 Task: Open Card Card0000000069 in Board Board0000000018 in Workspace WS0000000006 in Trello. Add Member Ayush98111@gmail.com to Card Card0000000069 in Board Board0000000018 in Workspace WS0000000006 in Trello. Add Purple Label titled Label0000000069 to Card Card0000000069 in Board Board0000000018 in Workspace WS0000000006 in Trello. Add Checklist CL0000000069 to Card Card0000000069 in Board Board0000000018 in Workspace WS0000000006 in Trello. Add Dates with Start Date as Aug 01 2023 and Due Date as Aug 31 2023 to Card Card0000000069 in Board Board0000000018 in Workspace WS0000000006 in Trello
Action: Mouse moved to (100, 421)
Screenshot: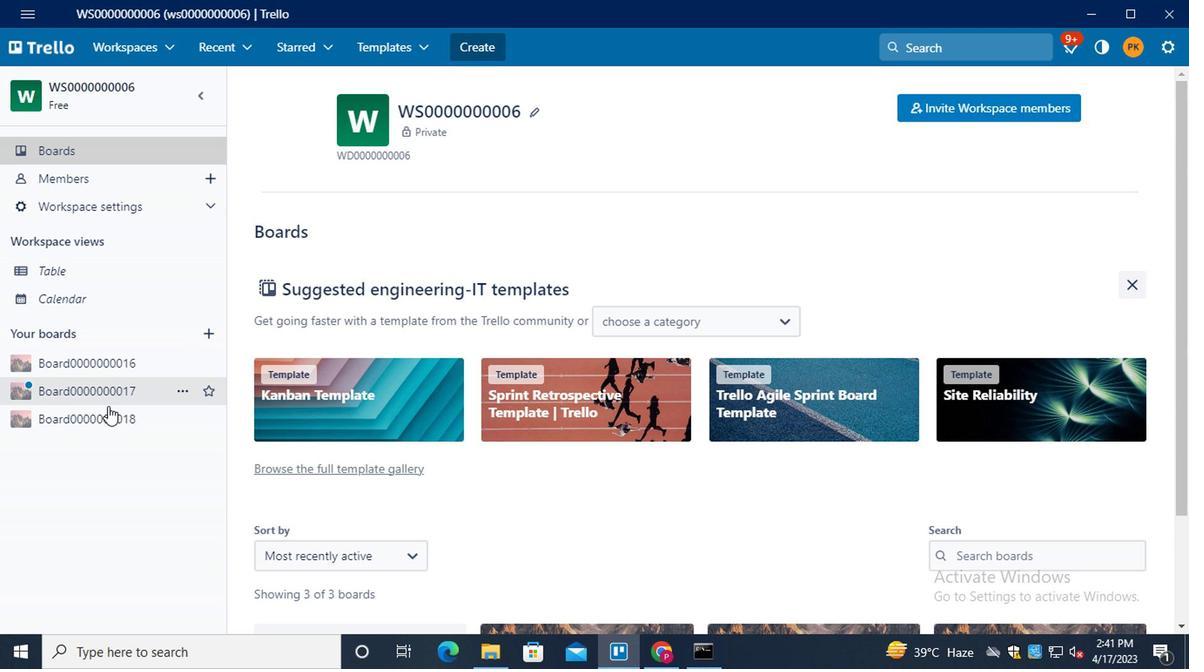 
Action: Mouse pressed left at (100, 421)
Screenshot: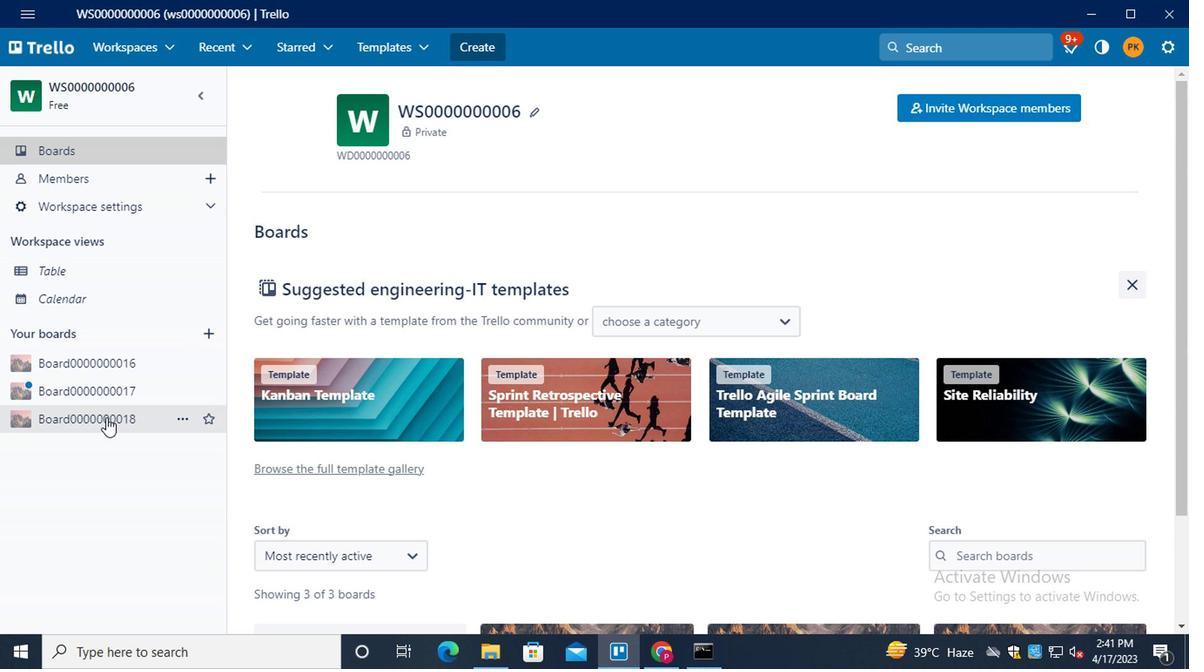 
Action: Mouse moved to (337, 203)
Screenshot: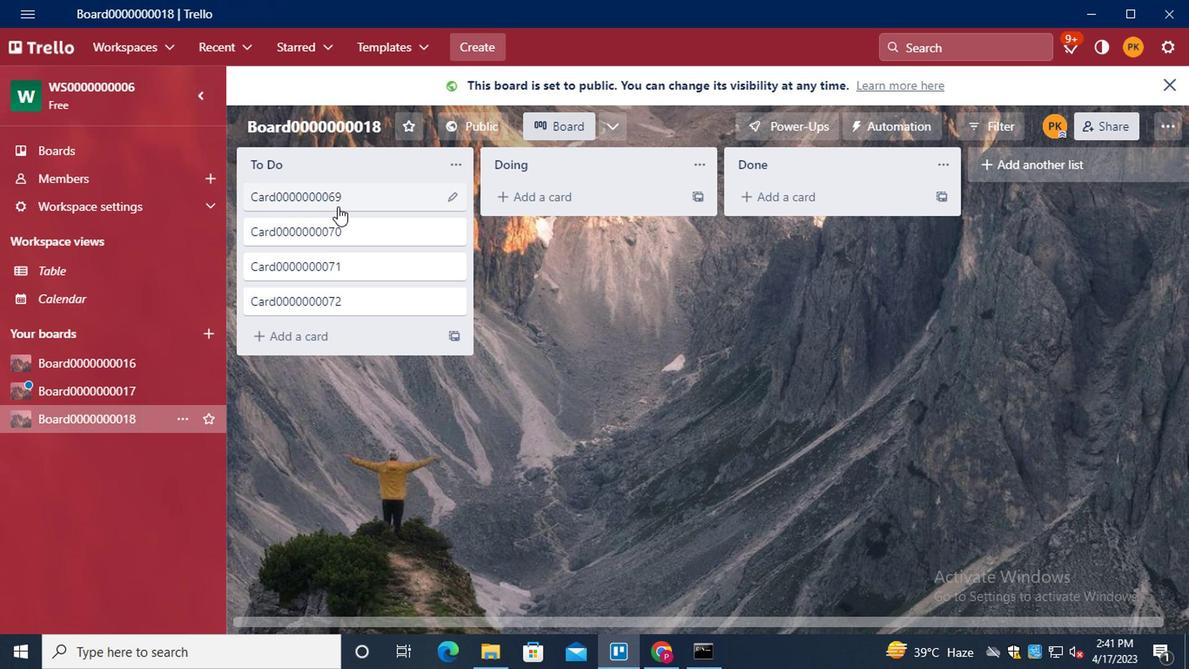 
Action: Mouse pressed left at (337, 203)
Screenshot: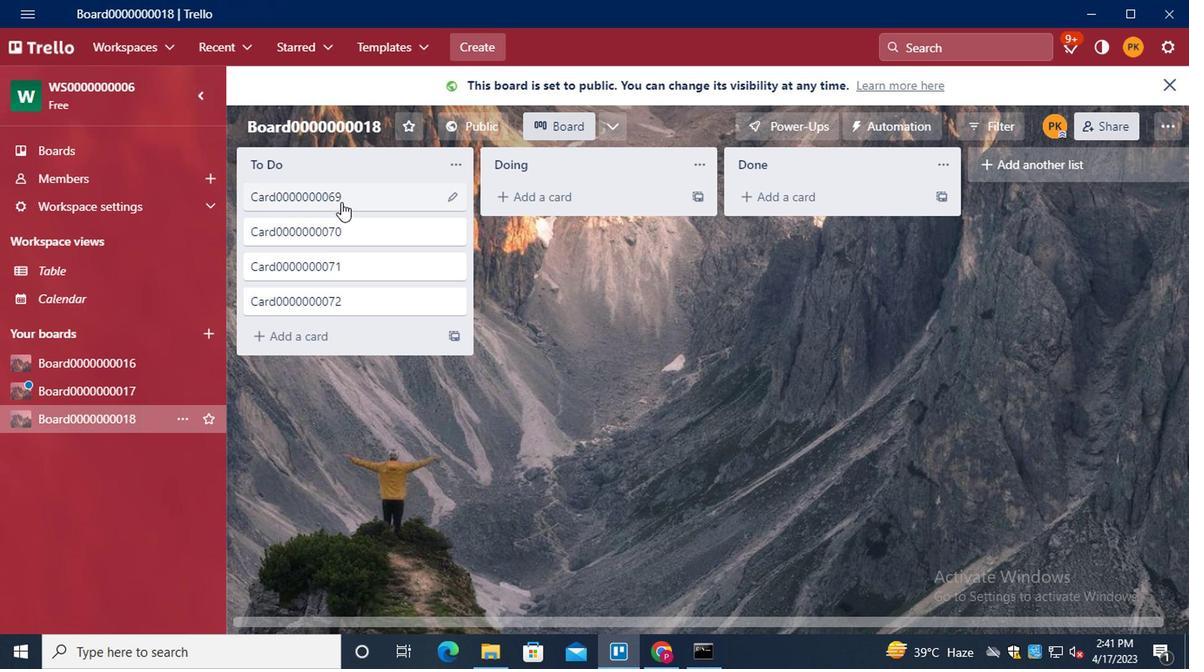 
Action: Mouse moved to (822, 164)
Screenshot: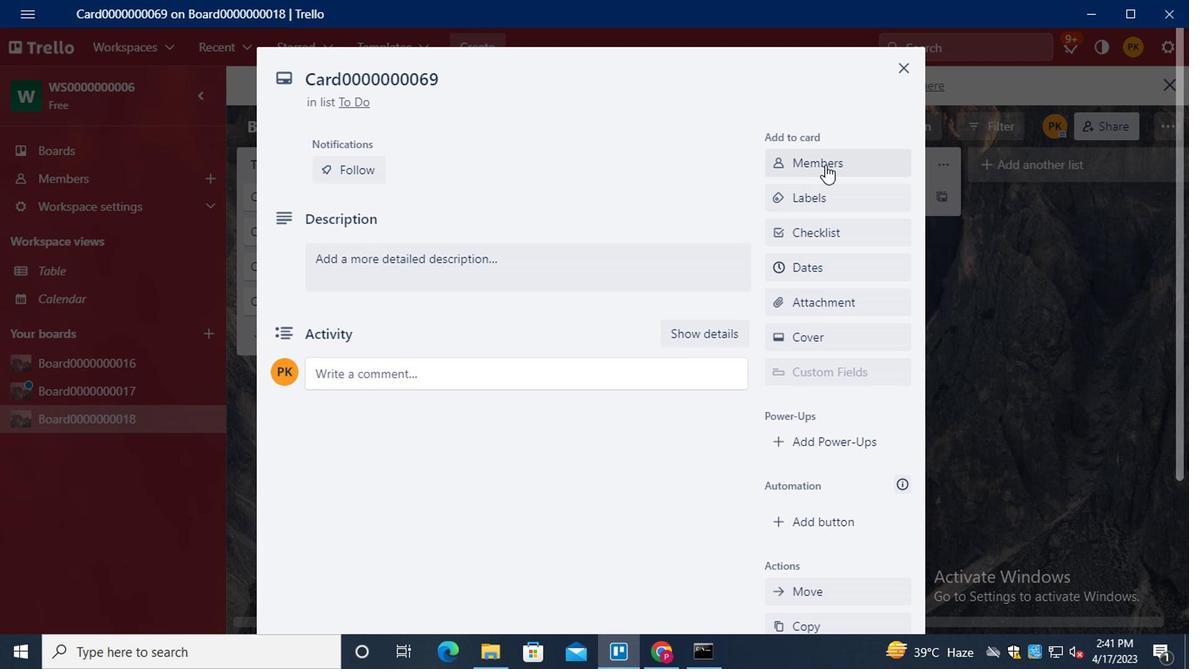 
Action: Mouse pressed left at (822, 164)
Screenshot: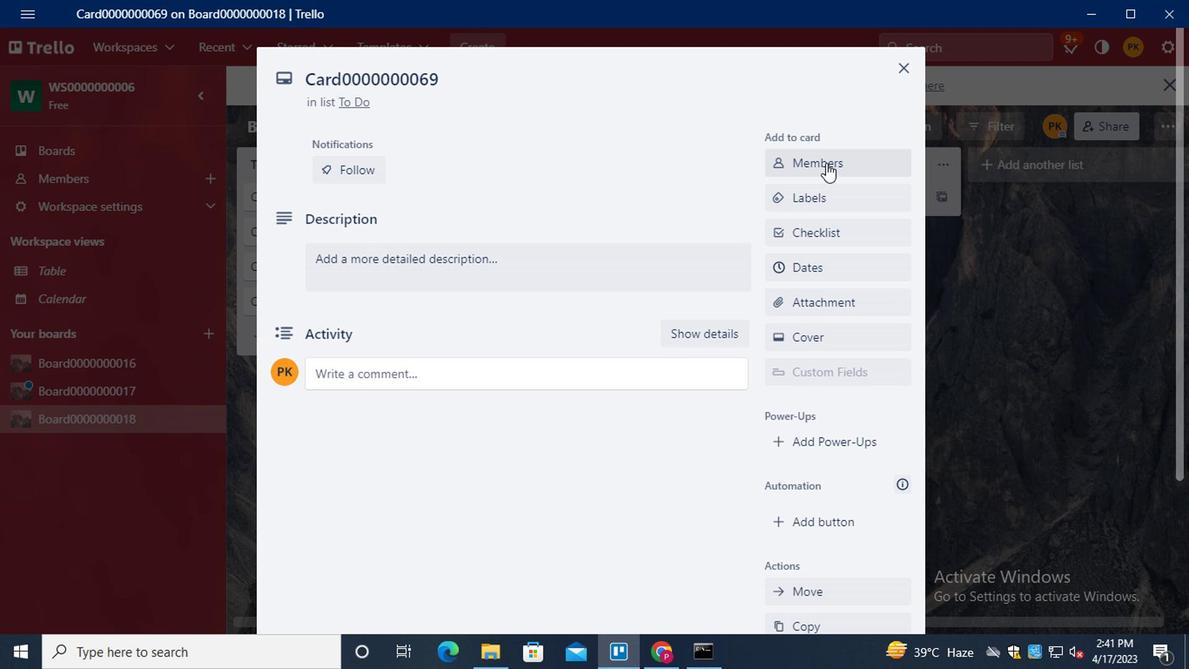 
Action: Mouse moved to (818, 166)
Screenshot: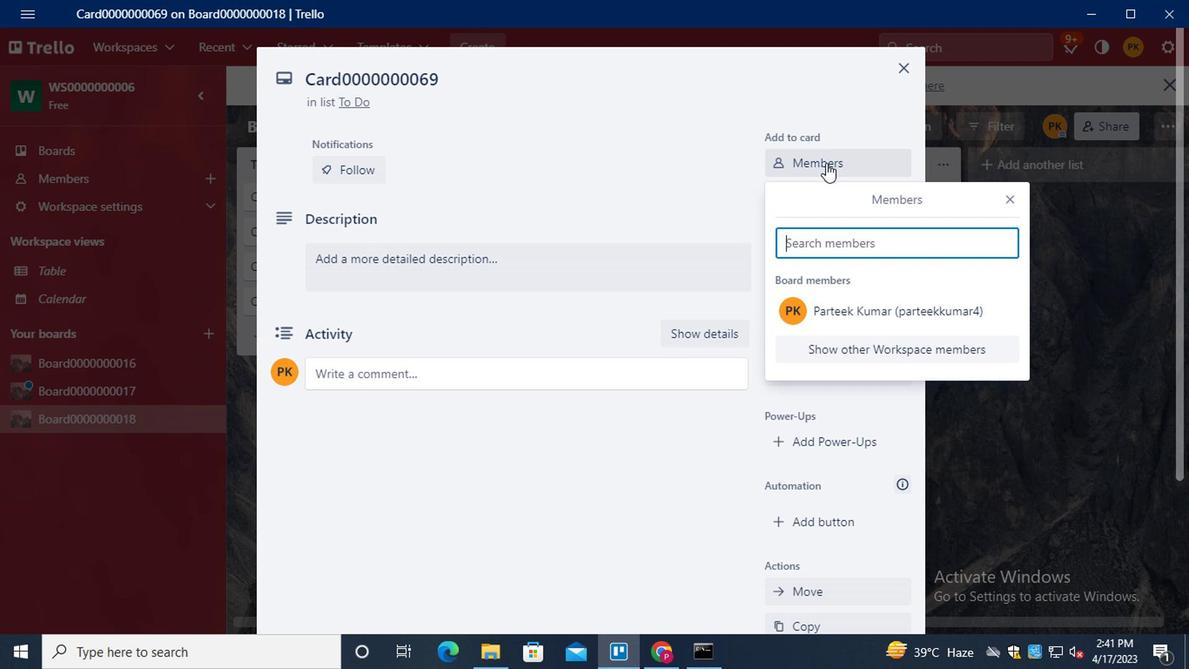 
Action: Key pressed <Key.shift><Key.shift><Key.shift><Key.shift><Key.shift><Key.shift><Key.shift><Key.shift><Key.shift><Key.shift><Key.shift><Key.shift><Key.shift><Key.shift><Key.shift><Key.shift><Key.shift><Key.shift><Key.shift><Key.shift><Key.shift><Key.shift>AYUSH98111<Key.shift>@GMAIL.COM
Screenshot: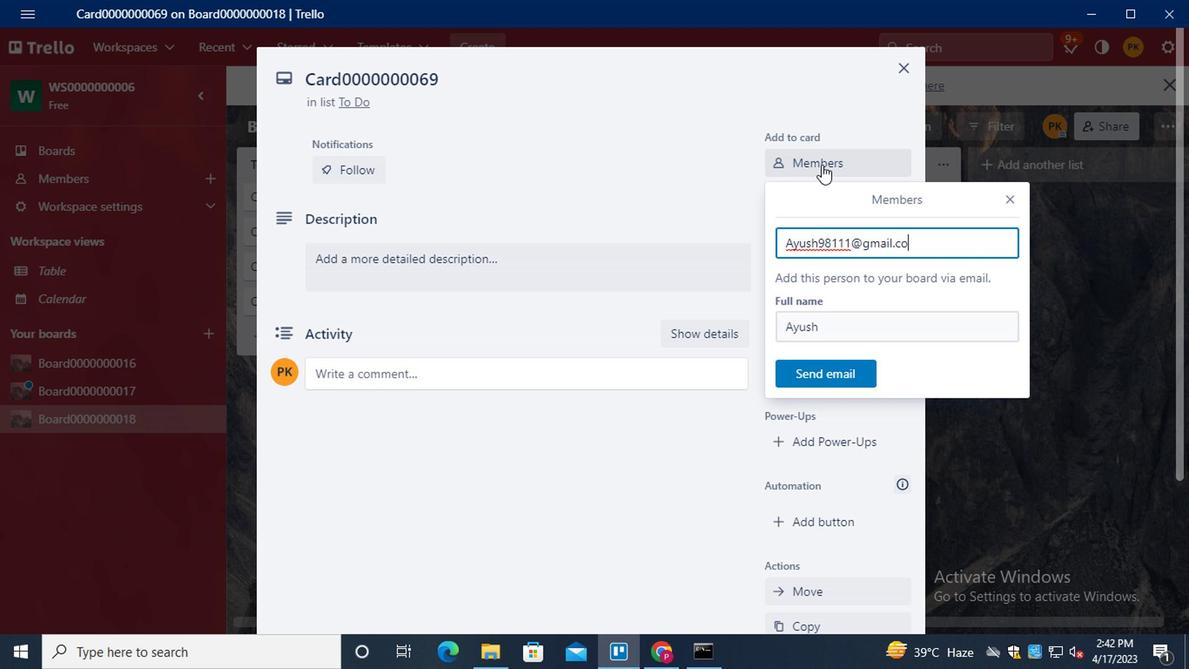 
Action: Mouse moved to (802, 376)
Screenshot: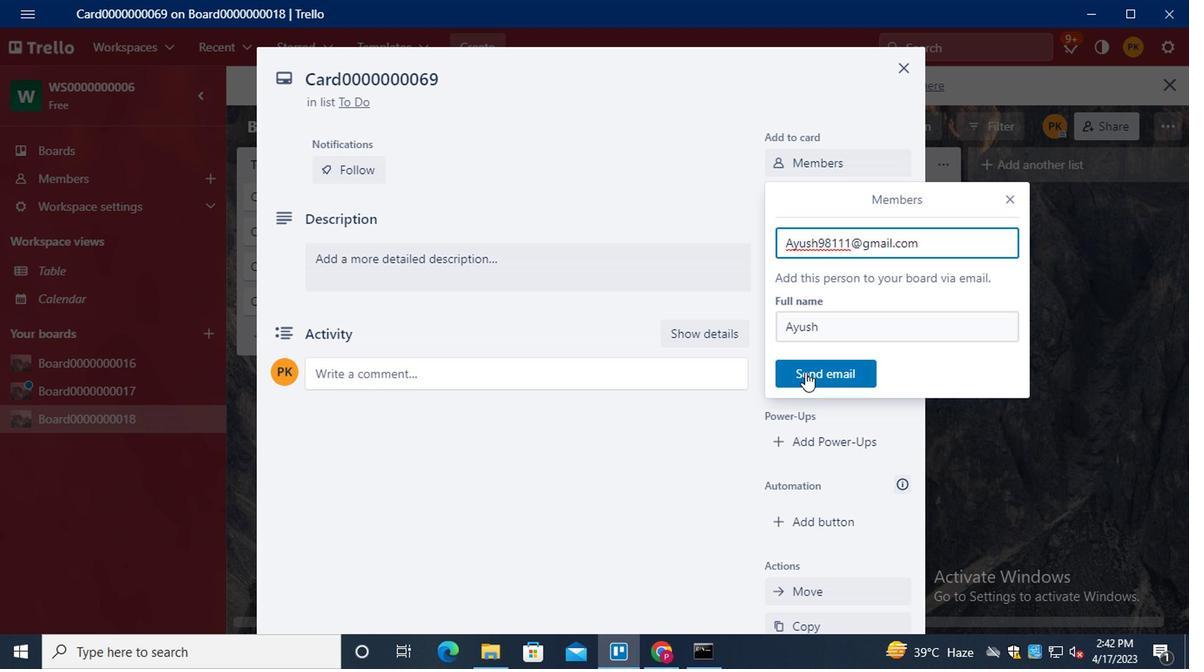 
Action: Mouse pressed left at (802, 376)
Screenshot: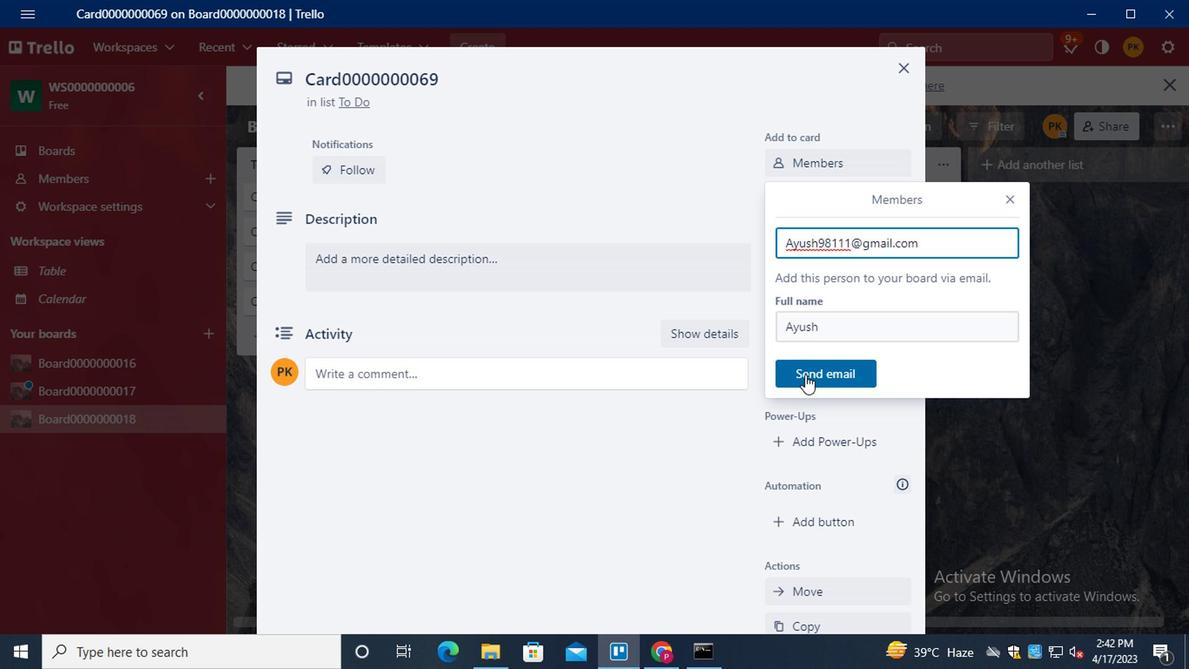 
Action: Mouse moved to (832, 201)
Screenshot: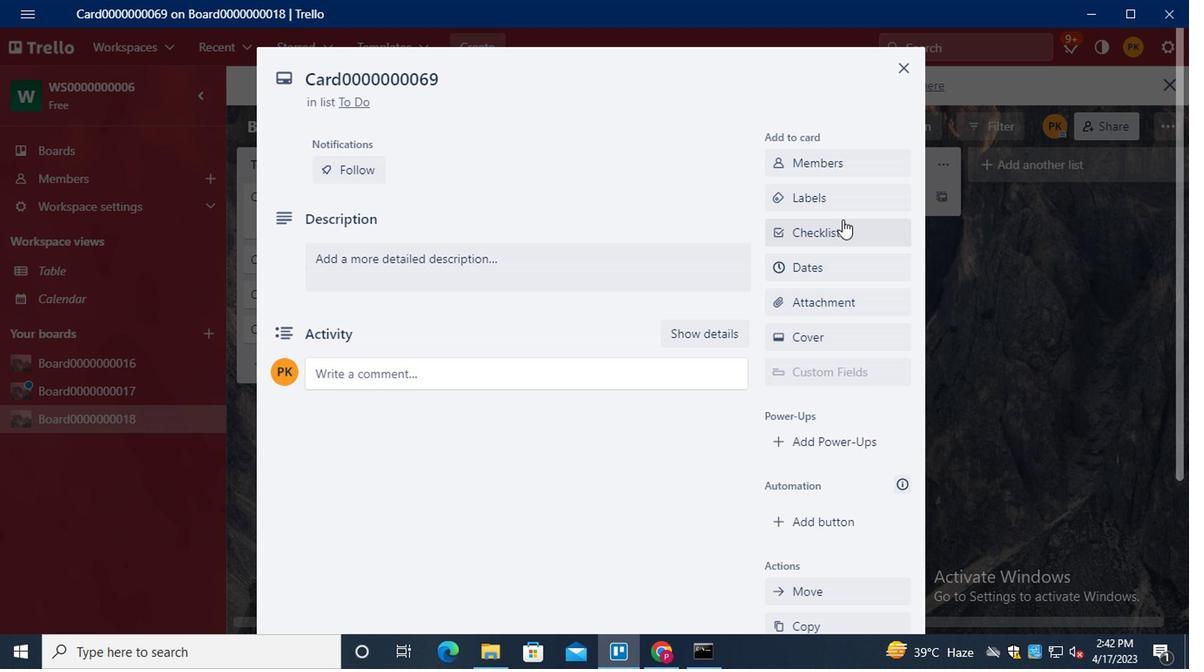 
Action: Mouse pressed left at (832, 201)
Screenshot: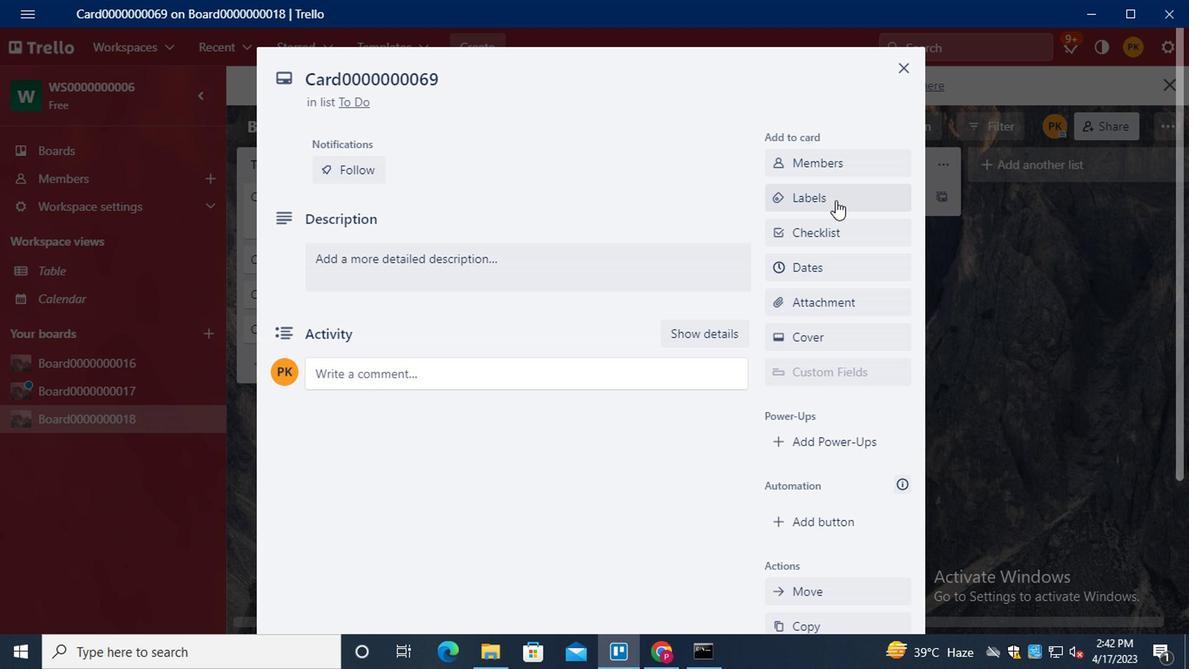 
Action: Mouse moved to (871, 399)
Screenshot: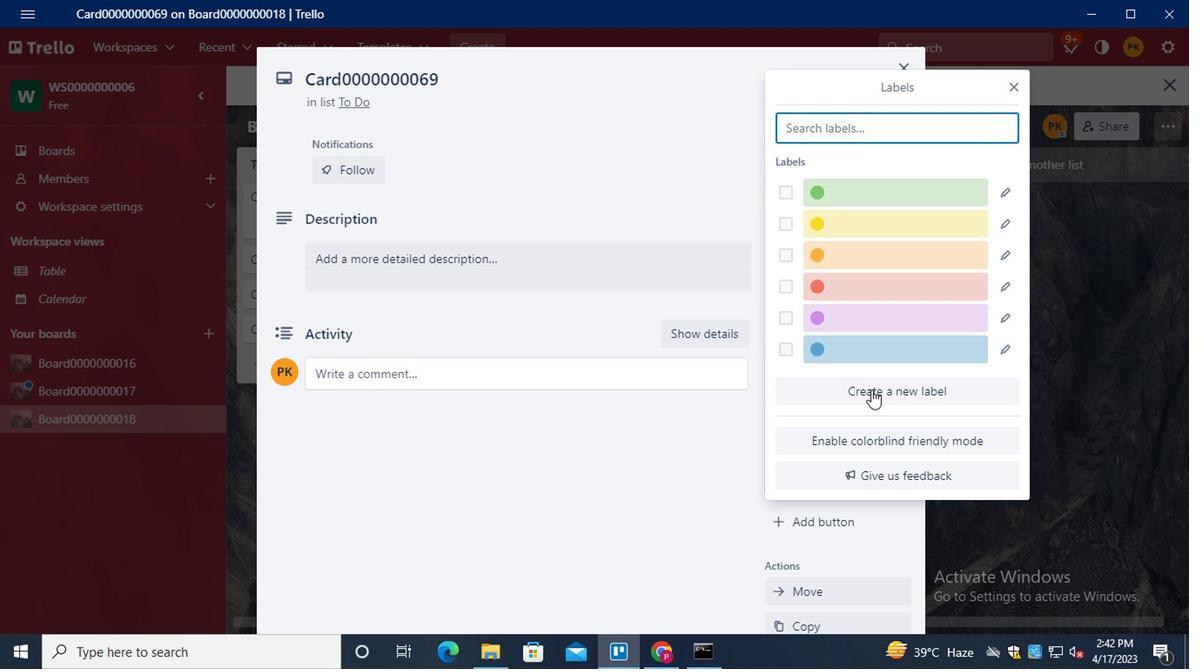 
Action: Mouse pressed left at (871, 399)
Screenshot: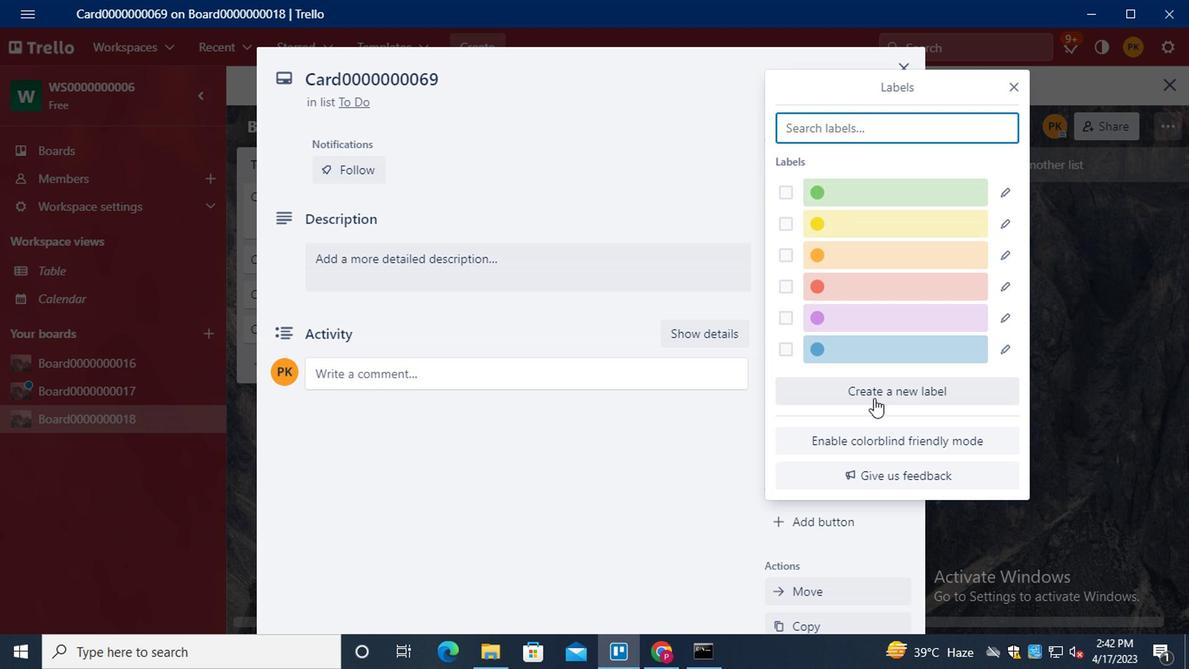 
Action: Key pressed <Key.shift>LABEL0000000069
Screenshot: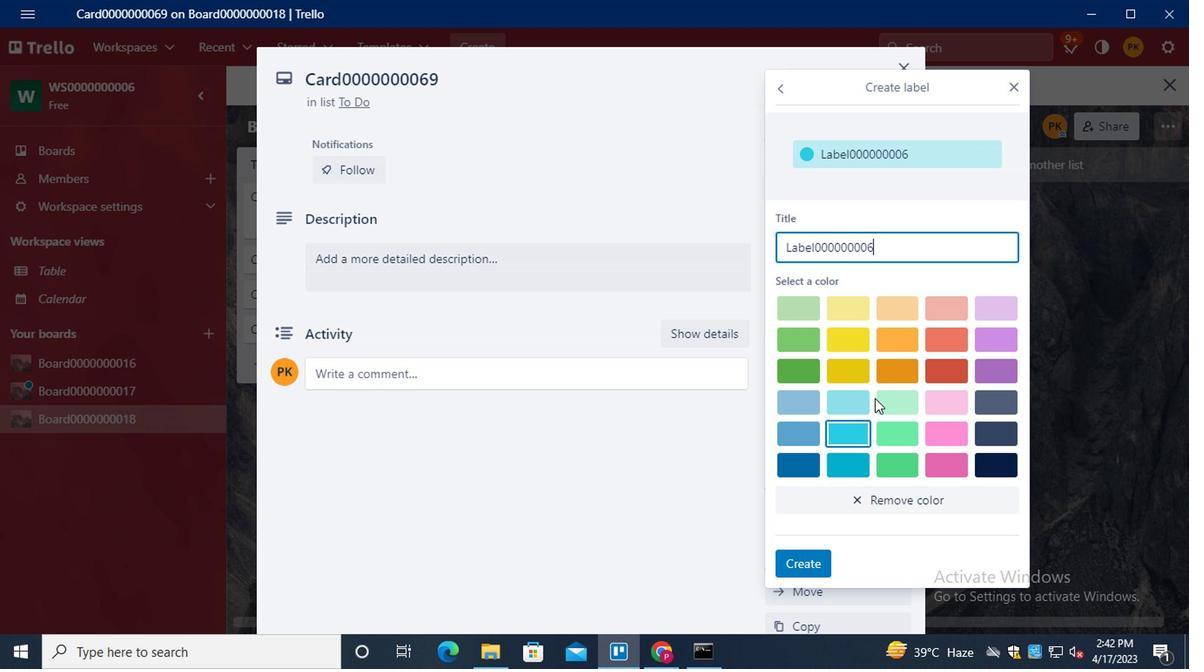 
Action: Mouse moved to (991, 339)
Screenshot: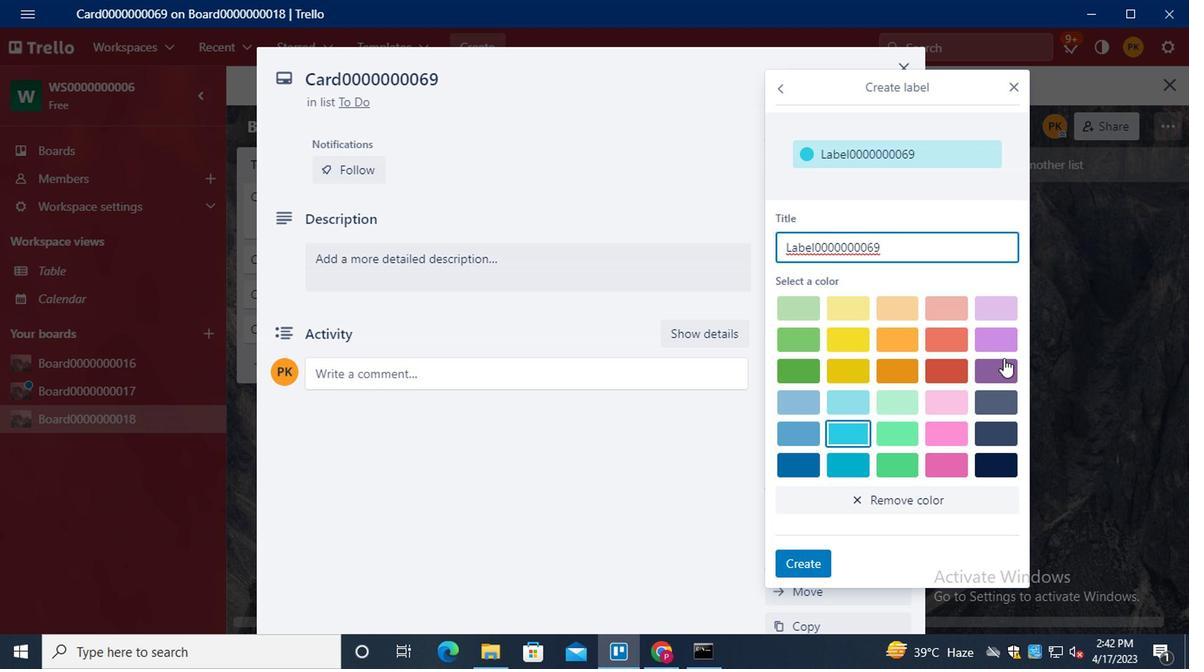 
Action: Mouse pressed left at (991, 339)
Screenshot: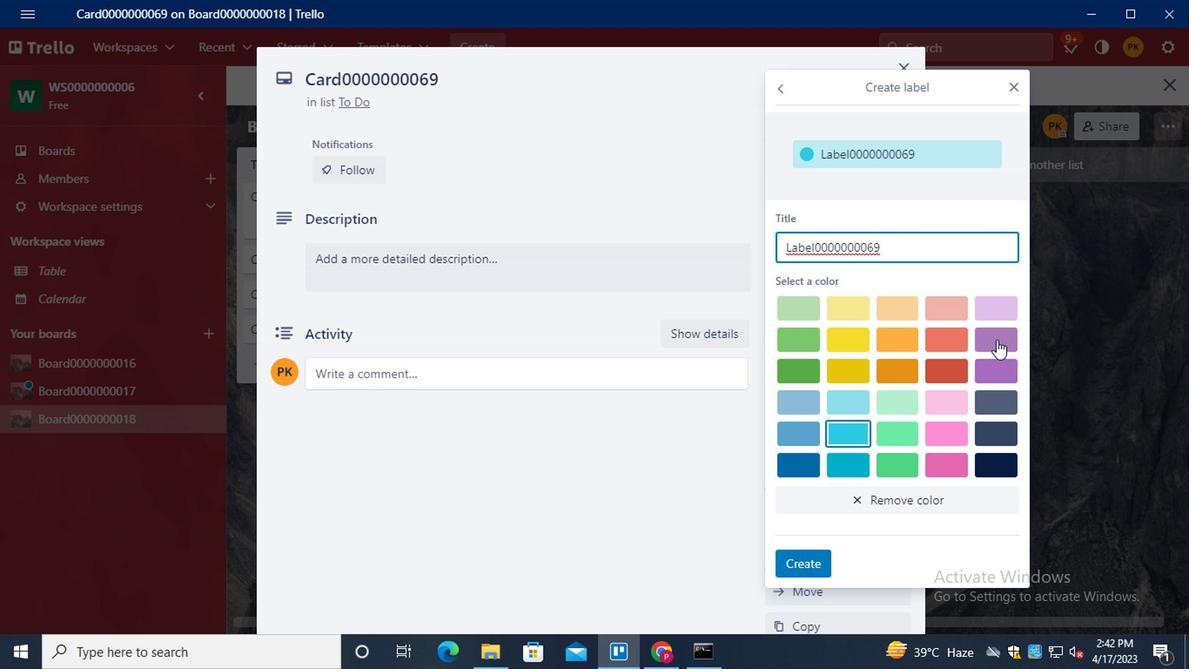 
Action: Mouse moved to (815, 568)
Screenshot: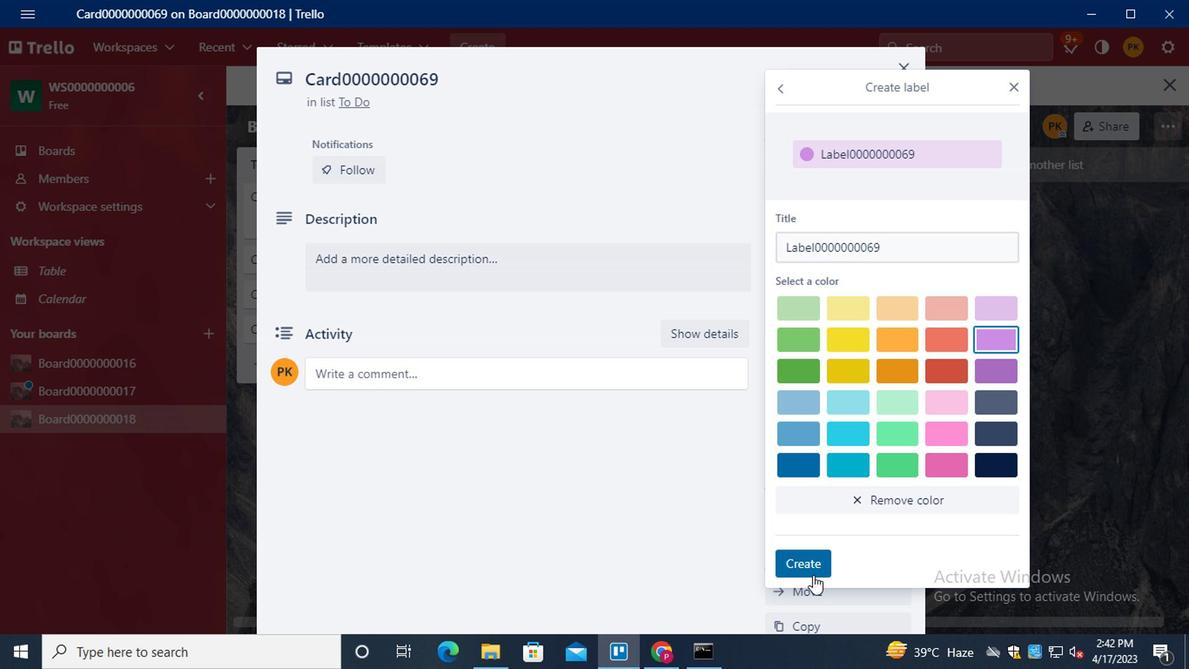 
Action: Mouse pressed left at (815, 568)
Screenshot: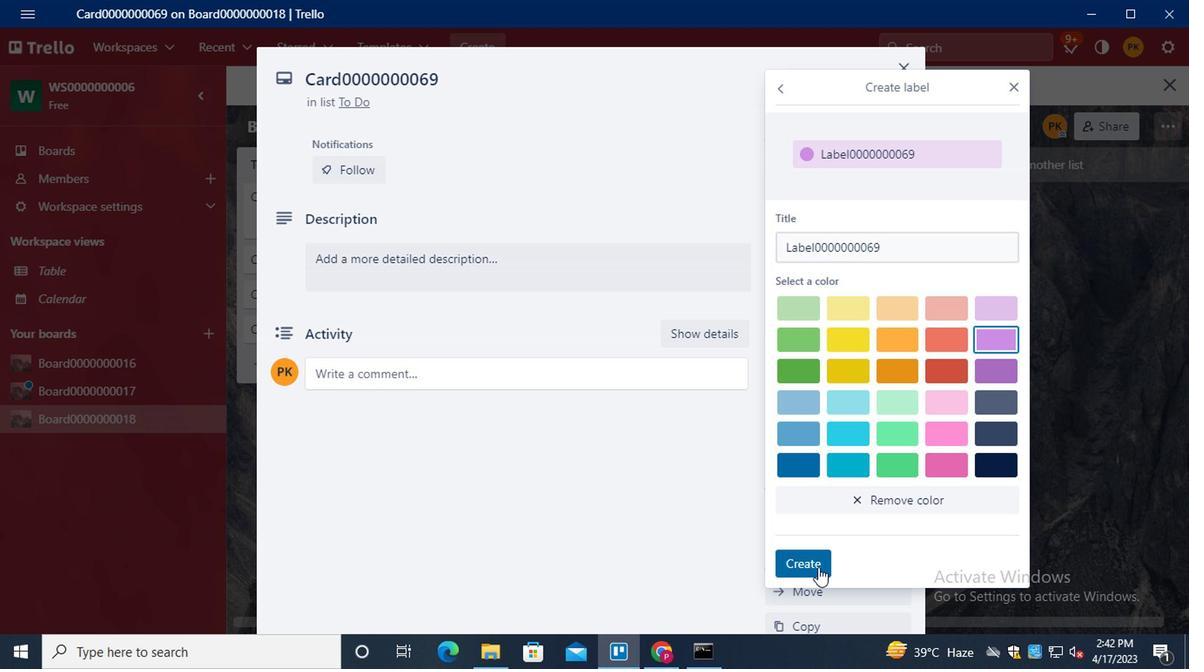
Action: Mouse moved to (1012, 93)
Screenshot: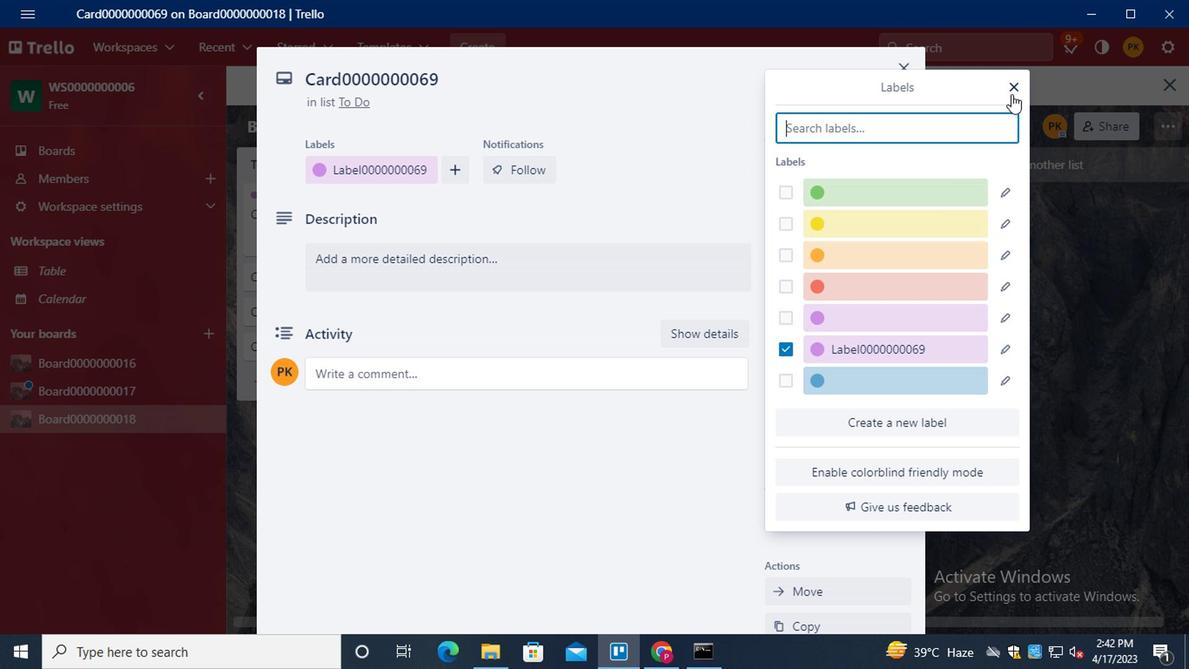 
Action: Mouse pressed left at (1012, 93)
Screenshot: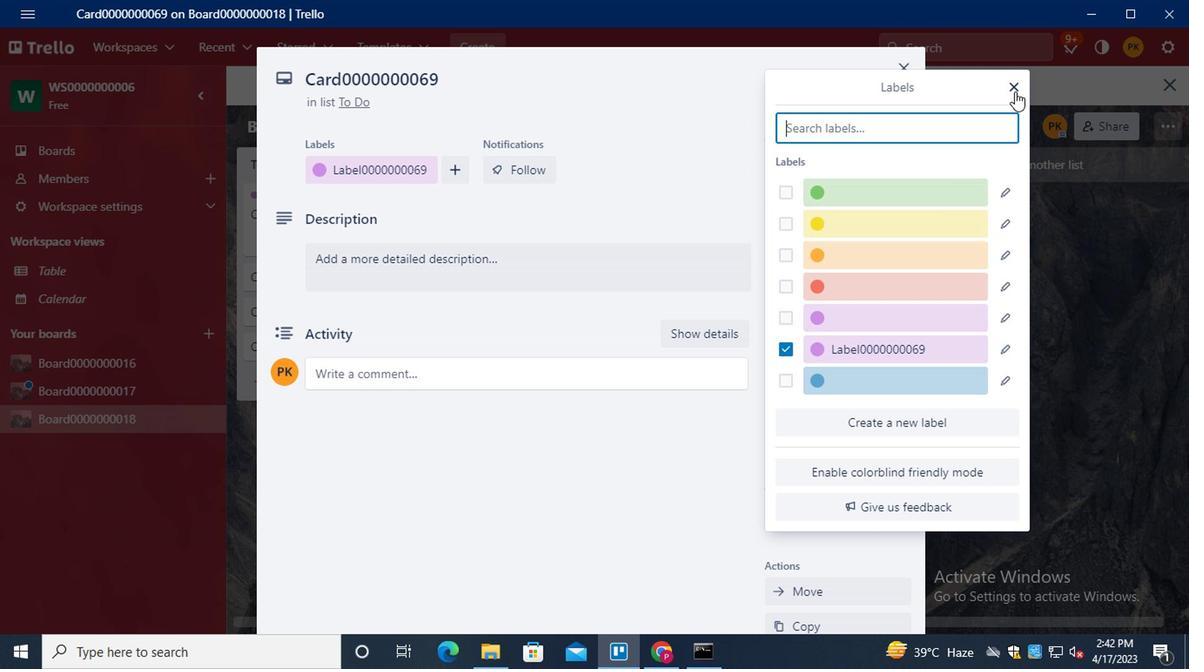 
Action: Mouse moved to (862, 230)
Screenshot: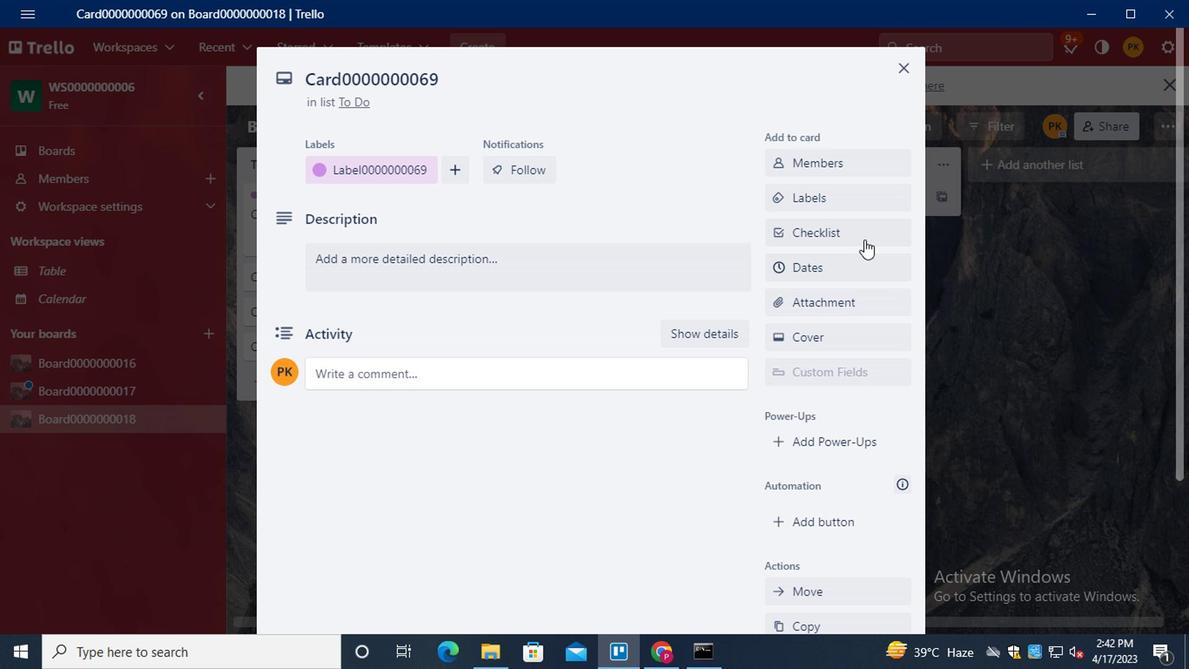
Action: Mouse pressed left at (862, 230)
Screenshot: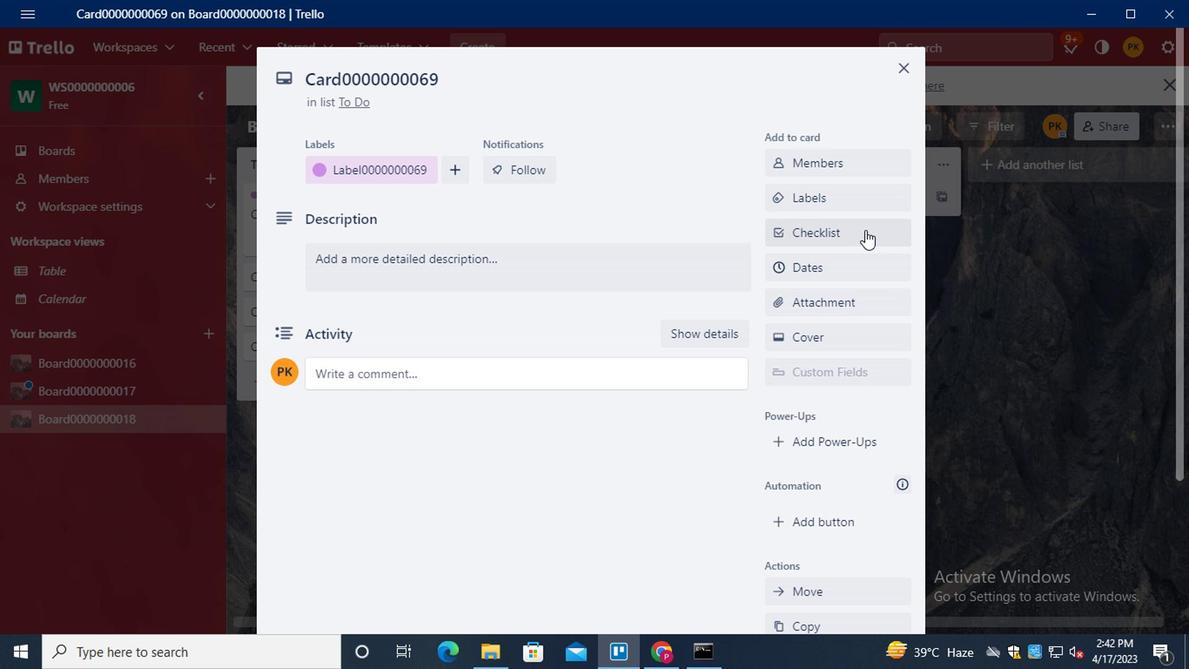 
Action: Key pressed <Key.shift><Key.shift><Key.shift><Key.shift><Key.shift><Key.shift><Key.shift><Key.shift>CL0000000069
Screenshot: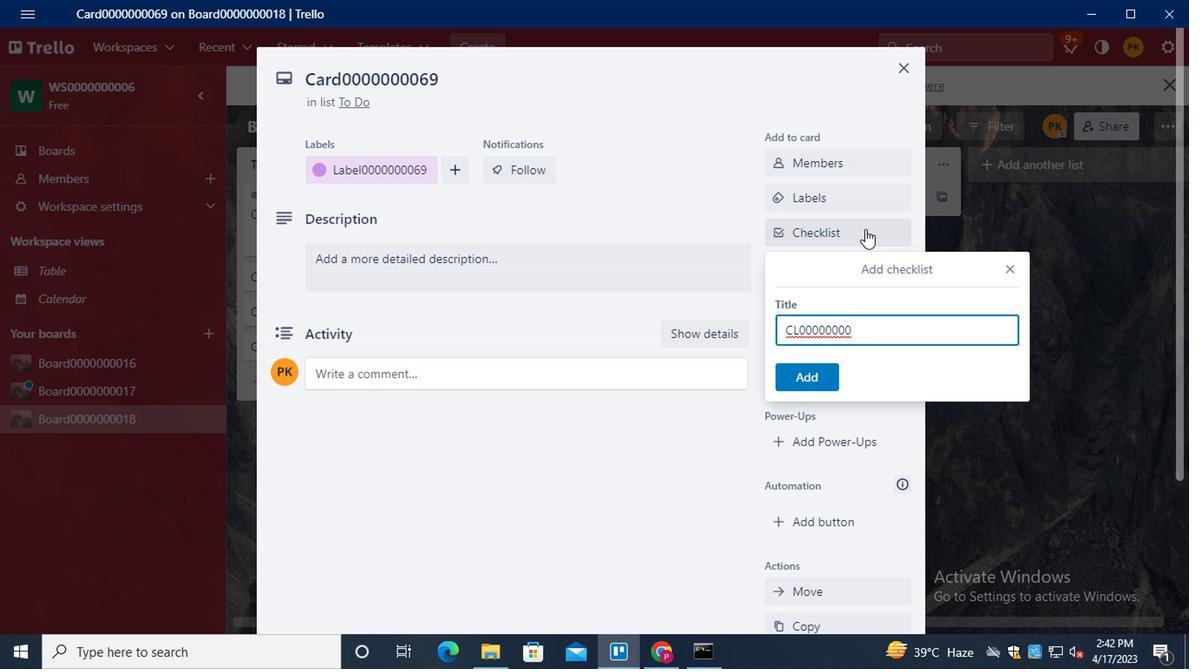 
Action: Mouse moved to (812, 387)
Screenshot: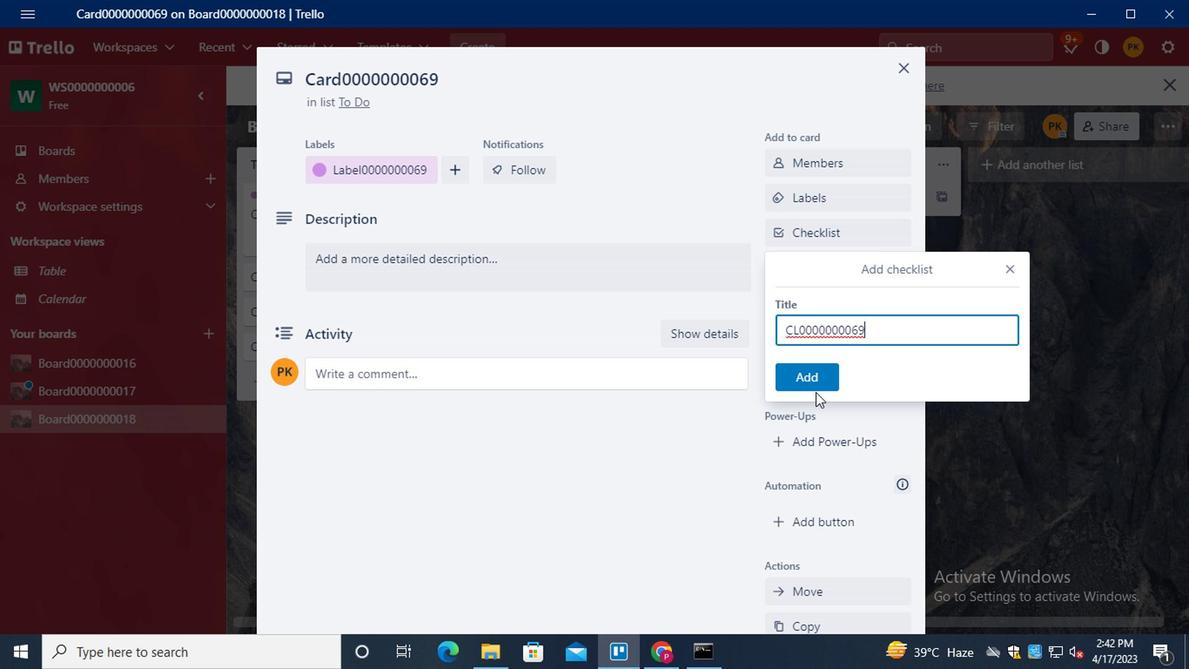 
Action: Mouse pressed left at (812, 387)
Screenshot: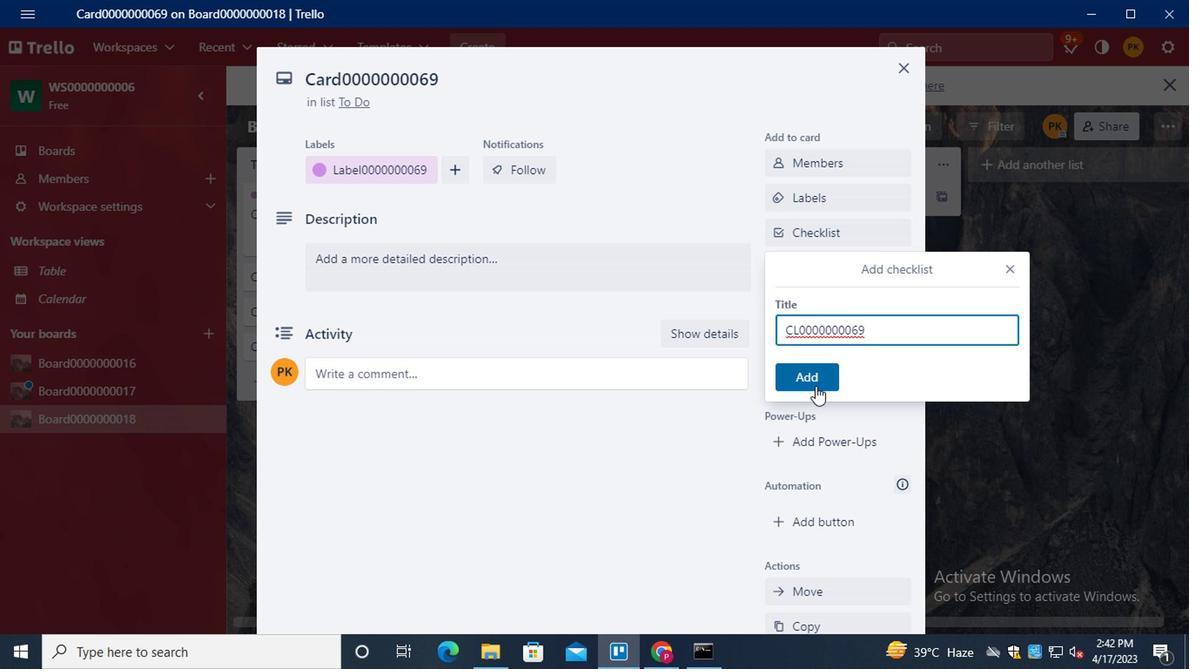 
Action: Mouse moved to (824, 268)
Screenshot: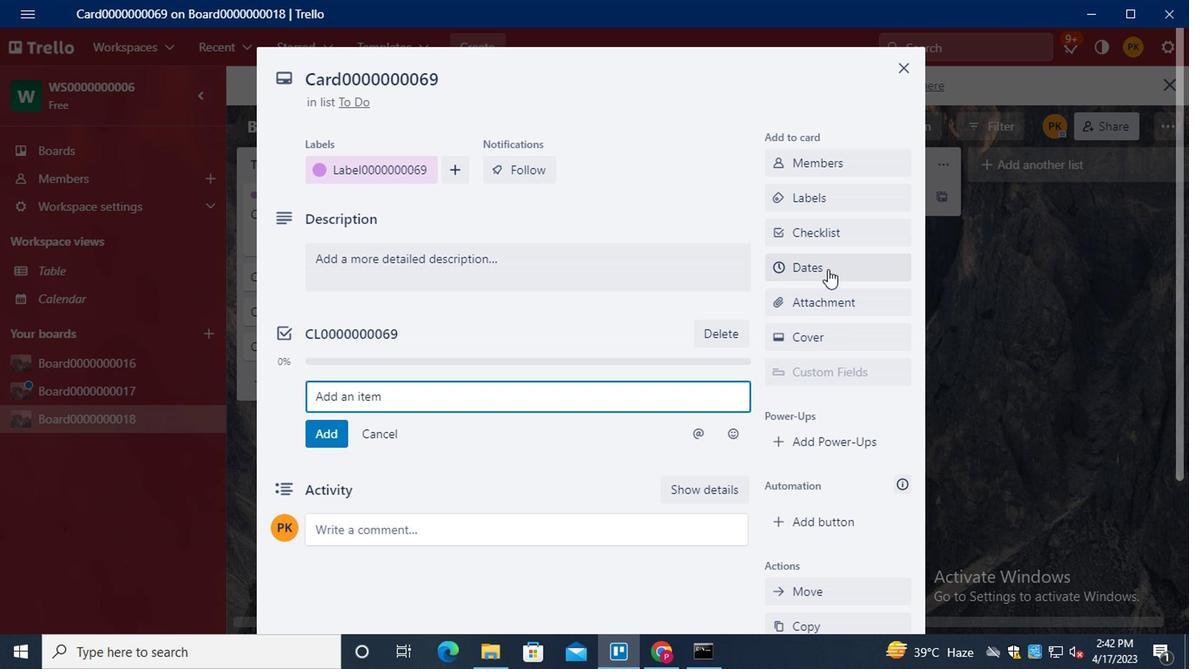 
Action: Mouse pressed left at (824, 268)
Screenshot: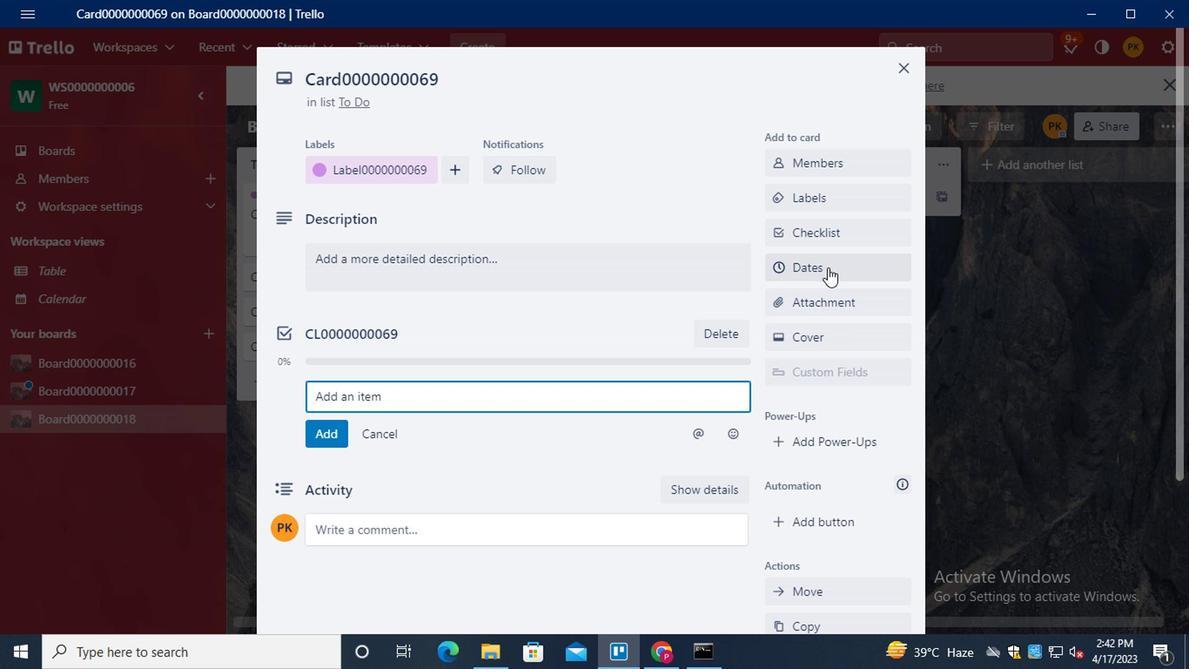 
Action: Mouse moved to (779, 406)
Screenshot: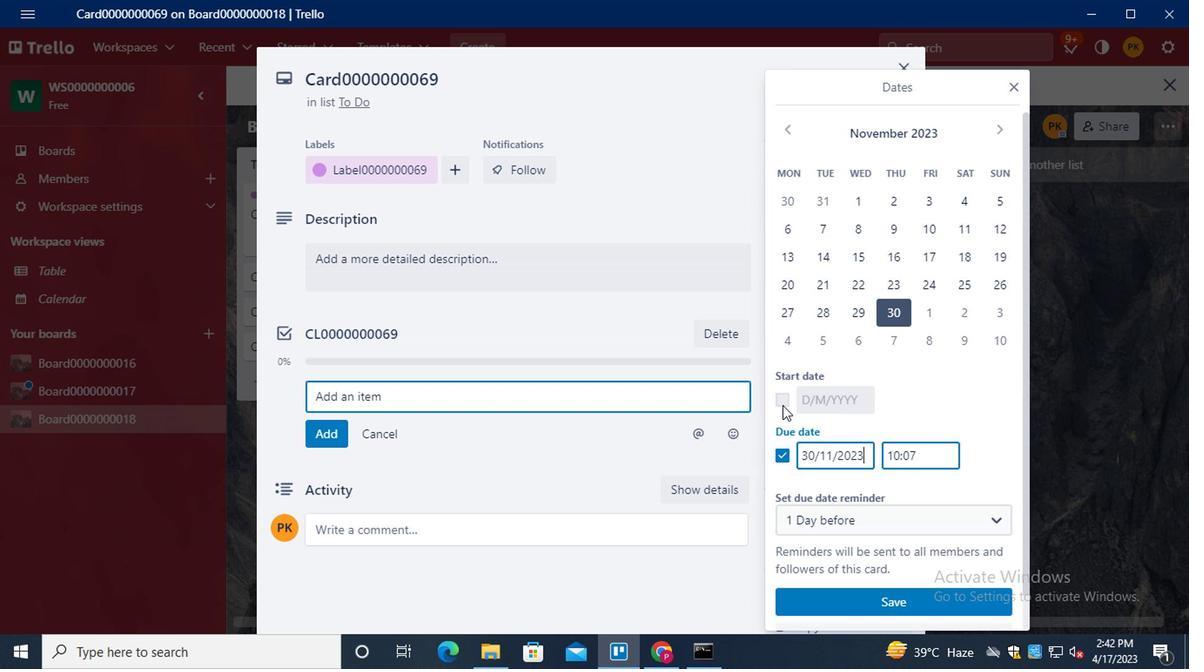 
Action: Mouse pressed left at (779, 406)
Screenshot: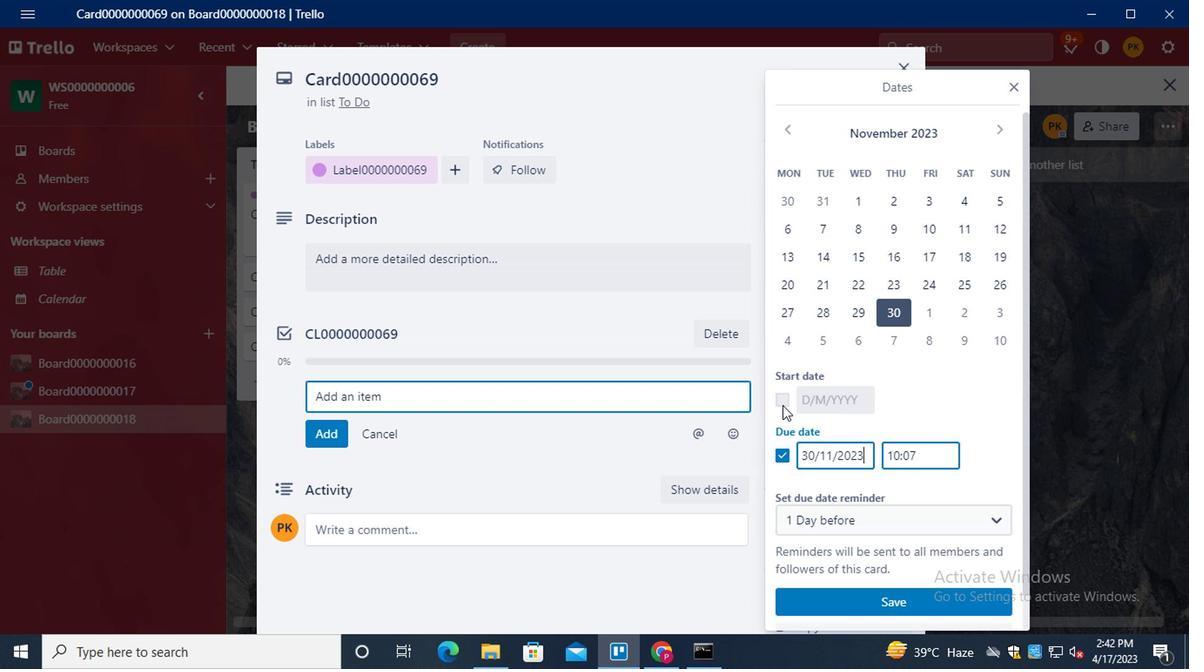 
Action: Mouse moved to (996, 130)
Screenshot: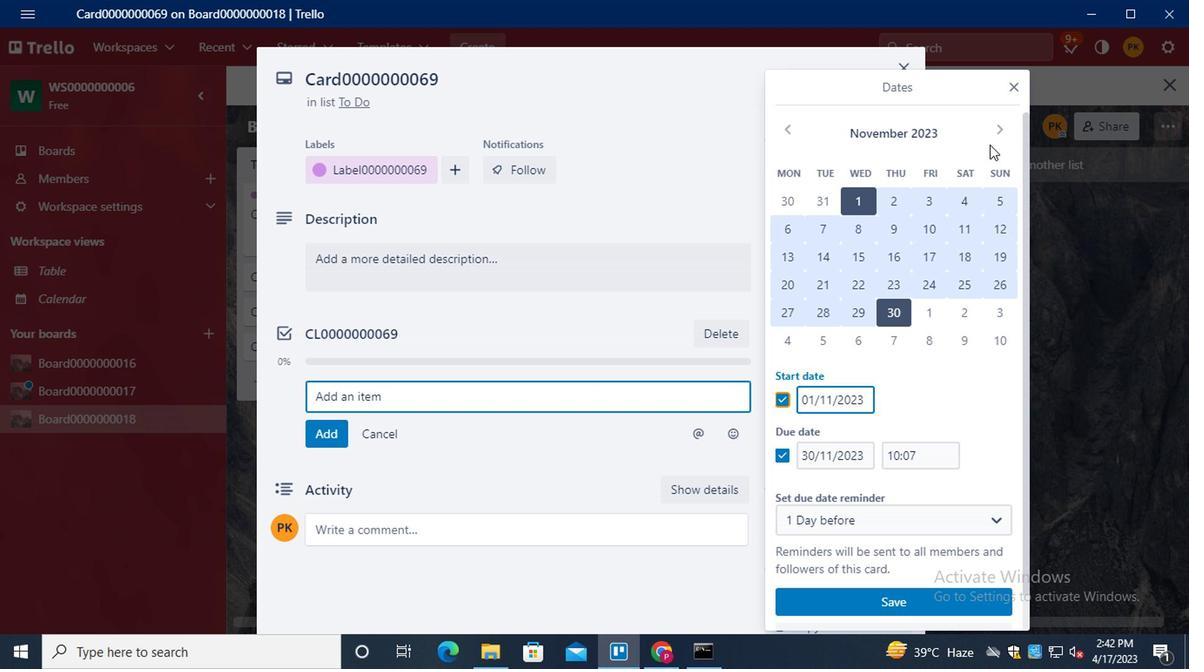 
Action: Mouse pressed left at (996, 130)
Screenshot: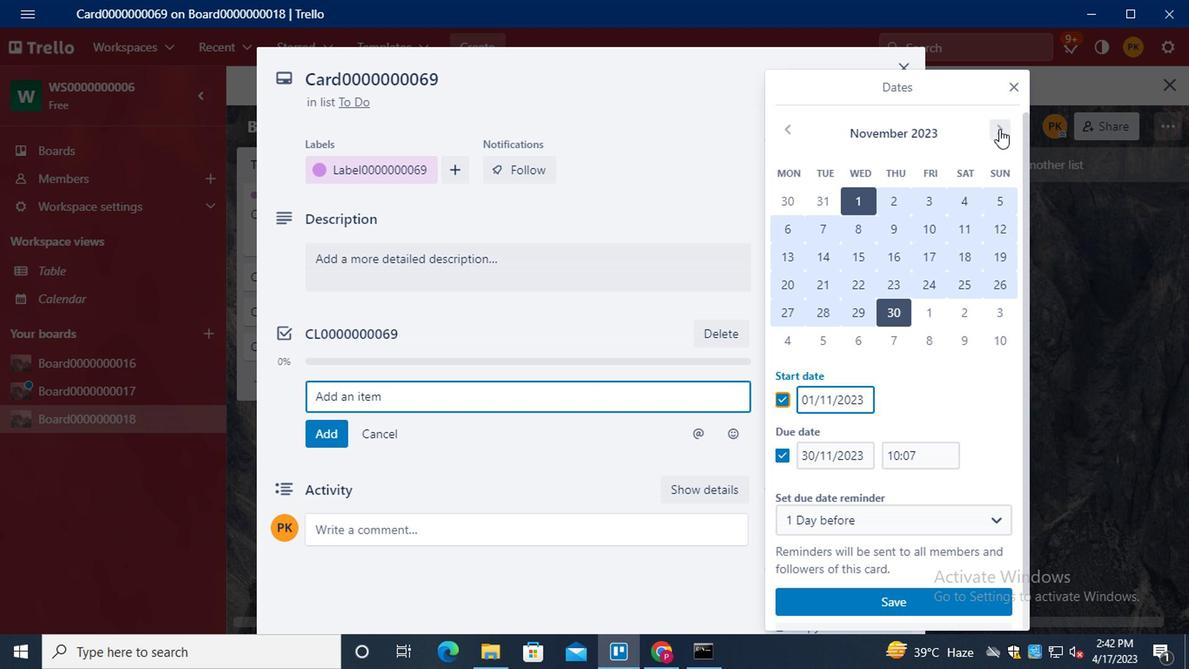 
Action: Mouse moved to (789, 135)
Screenshot: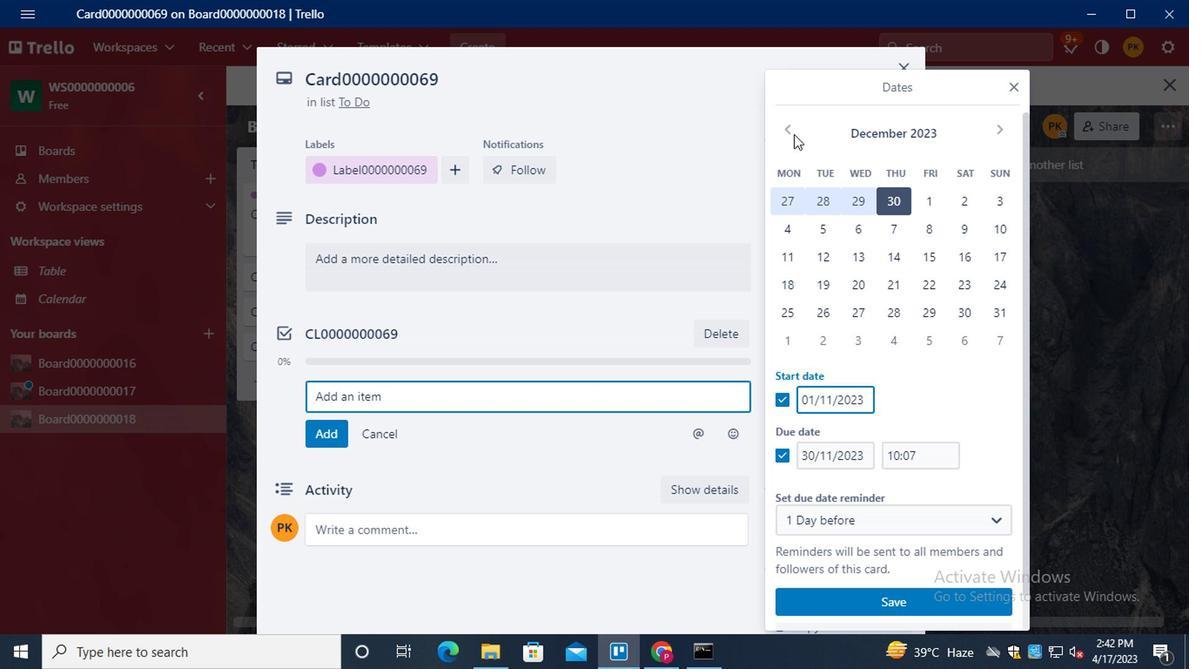 
Action: Mouse pressed left at (789, 135)
Screenshot: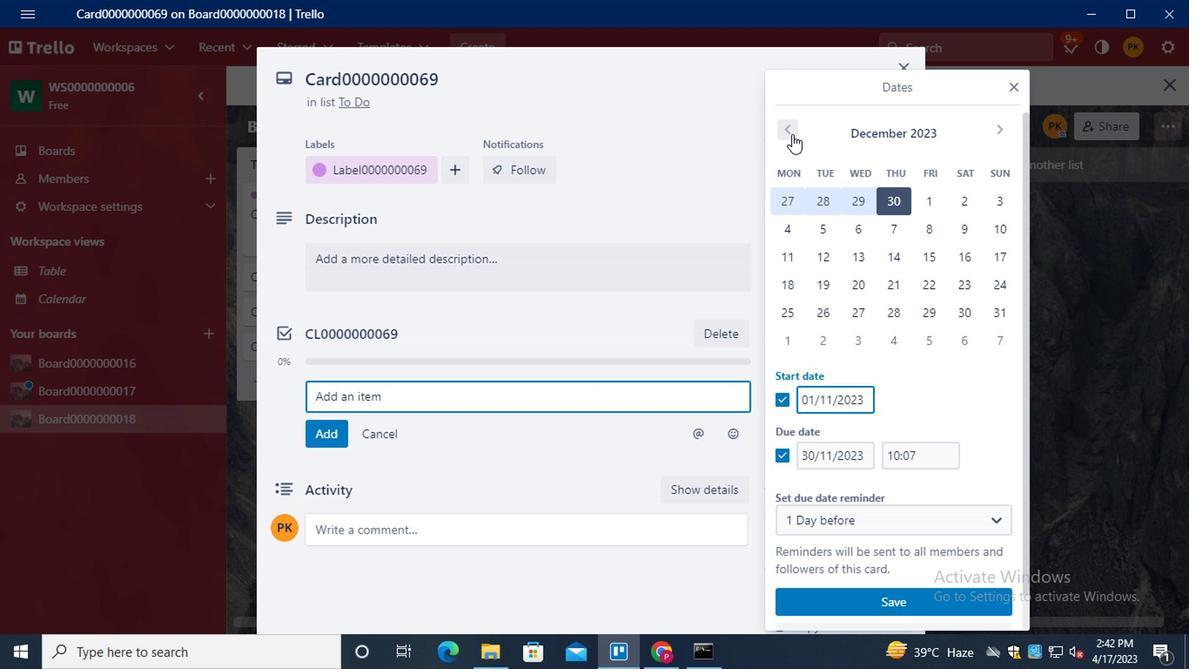 
Action: Mouse pressed left at (789, 135)
Screenshot: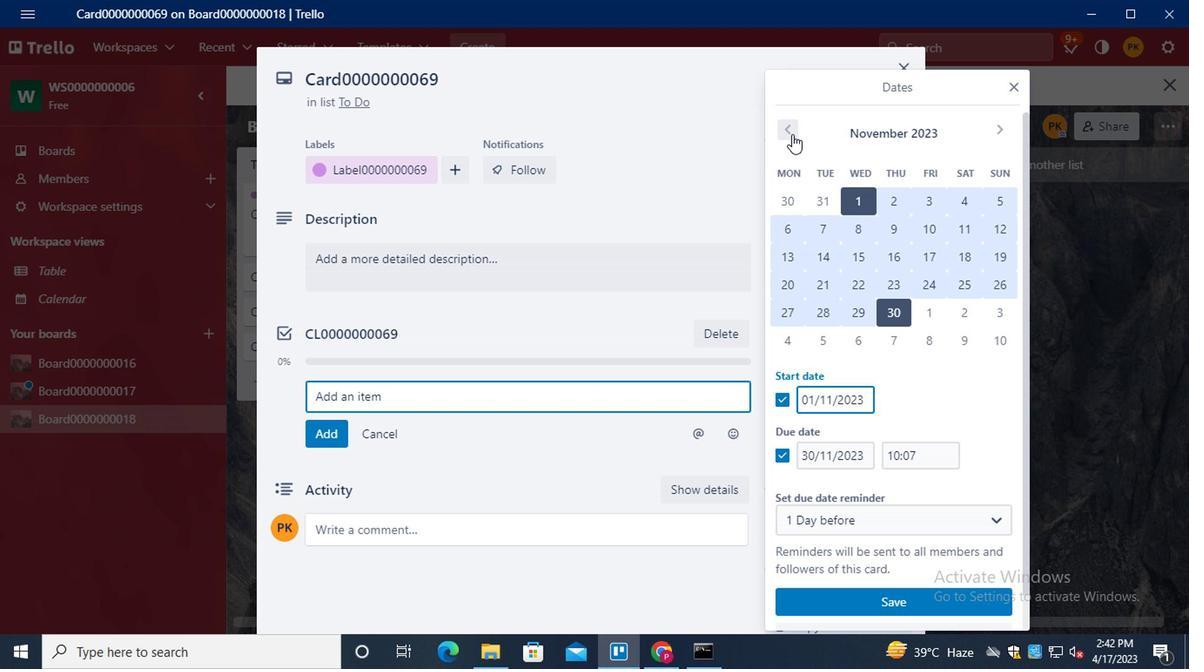 
Action: Mouse pressed left at (789, 135)
Screenshot: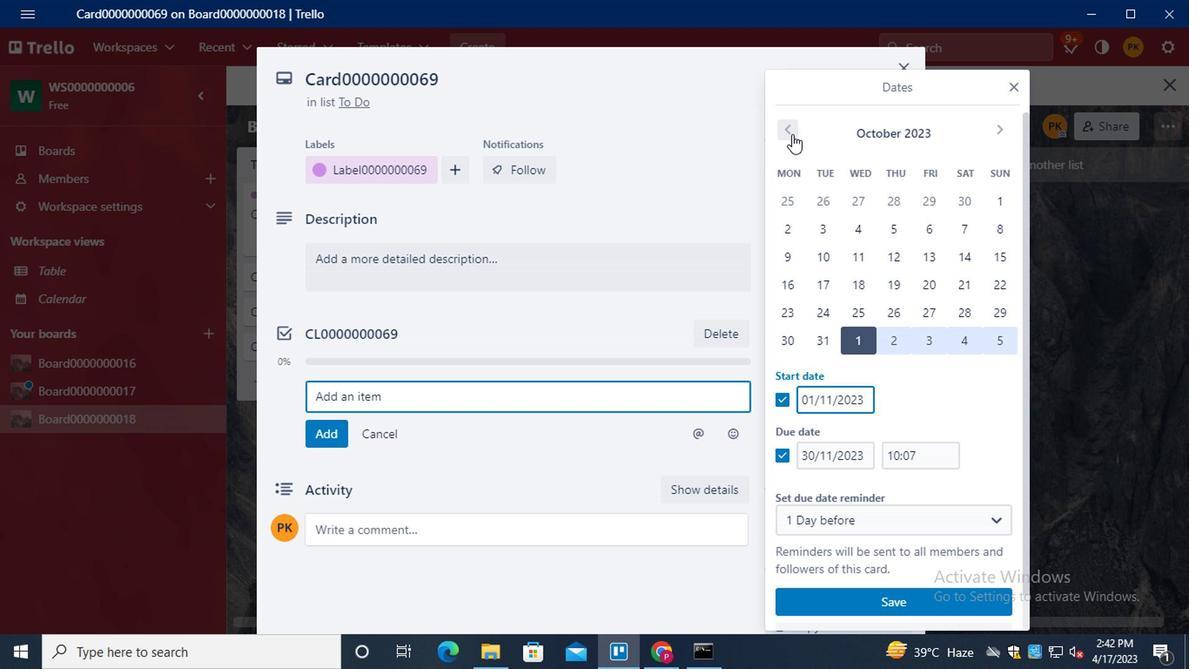 
Action: Mouse pressed left at (789, 135)
Screenshot: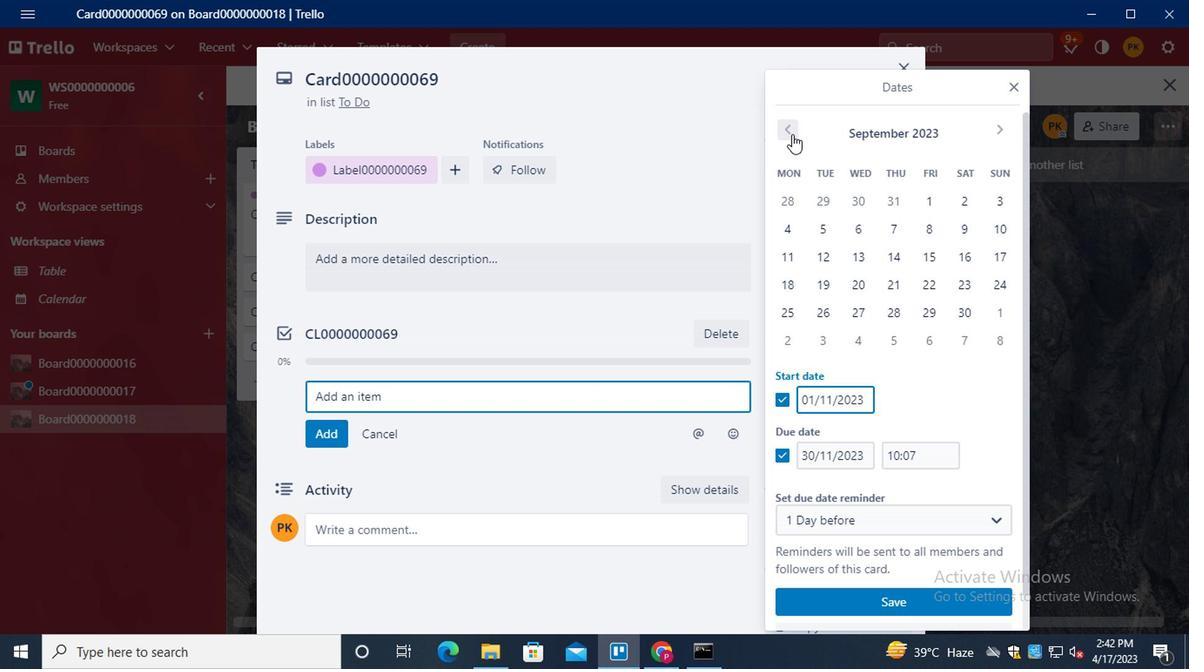 
Action: Mouse moved to (831, 209)
Screenshot: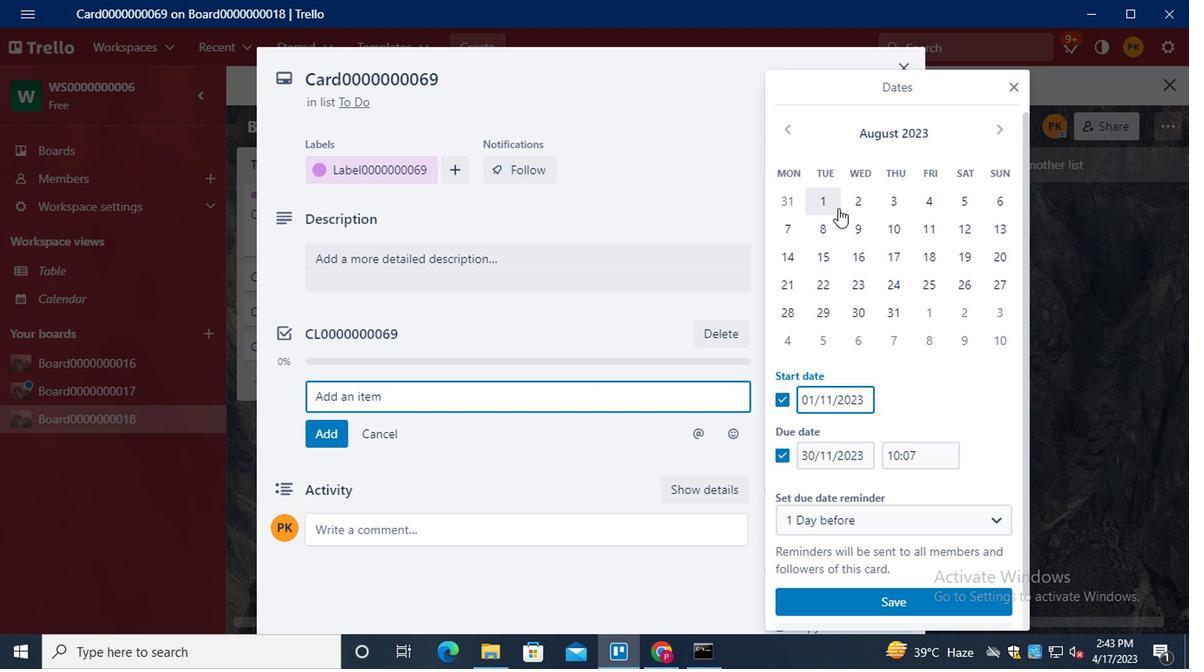 
Action: Mouse pressed left at (831, 209)
Screenshot: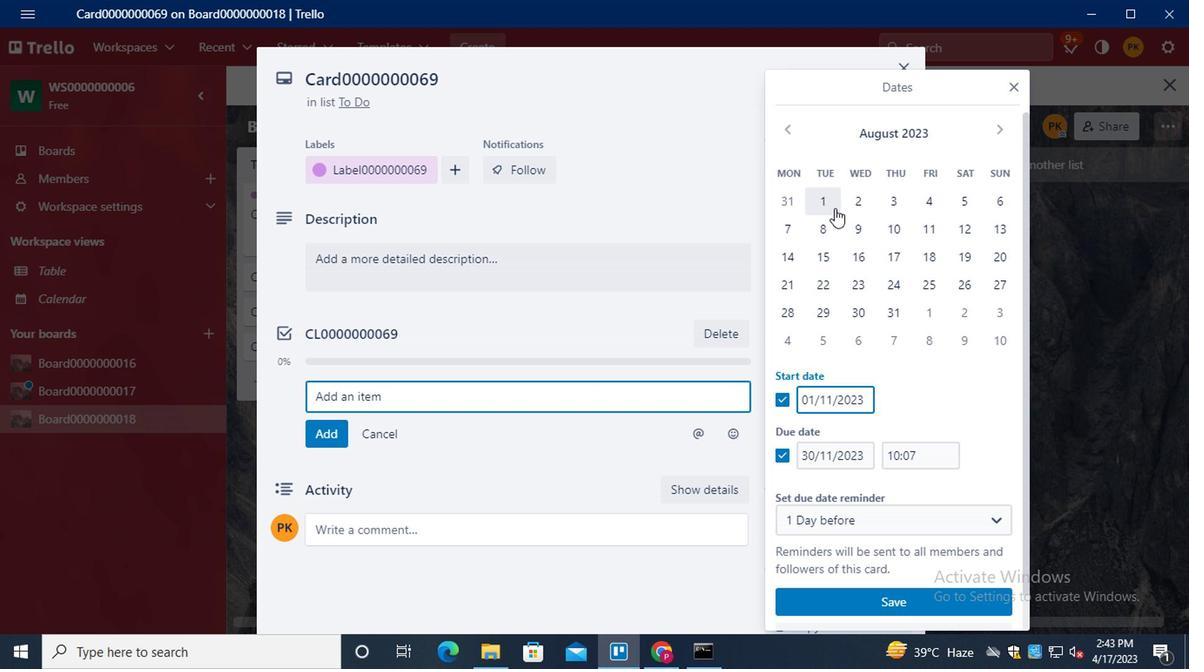 
Action: Mouse moved to (901, 316)
Screenshot: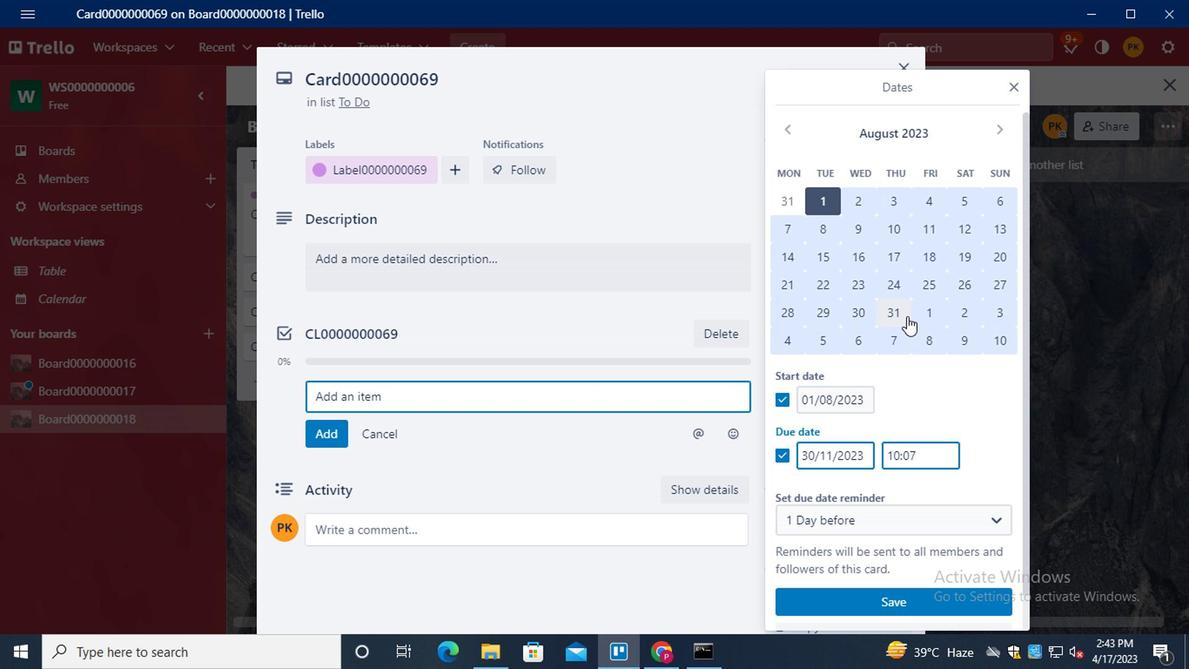 
Action: Mouse pressed left at (901, 316)
Screenshot: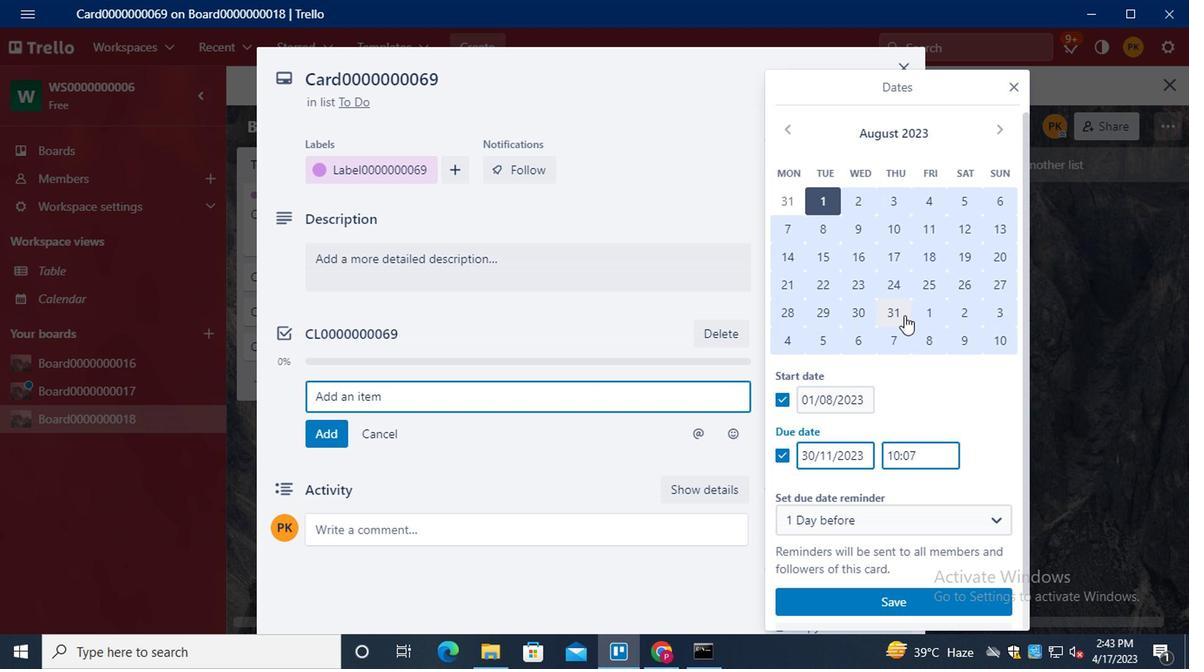 
Action: Mouse moved to (897, 598)
Screenshot: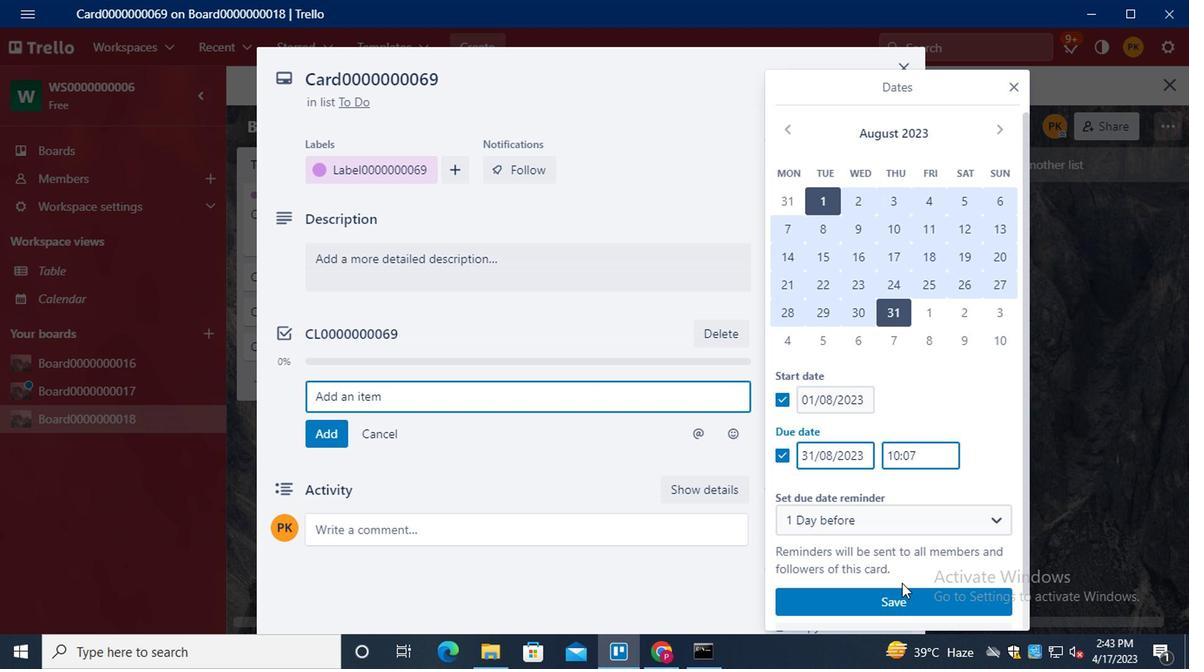 
Action: Mouse pressed left at (897, 598)
Screenshot: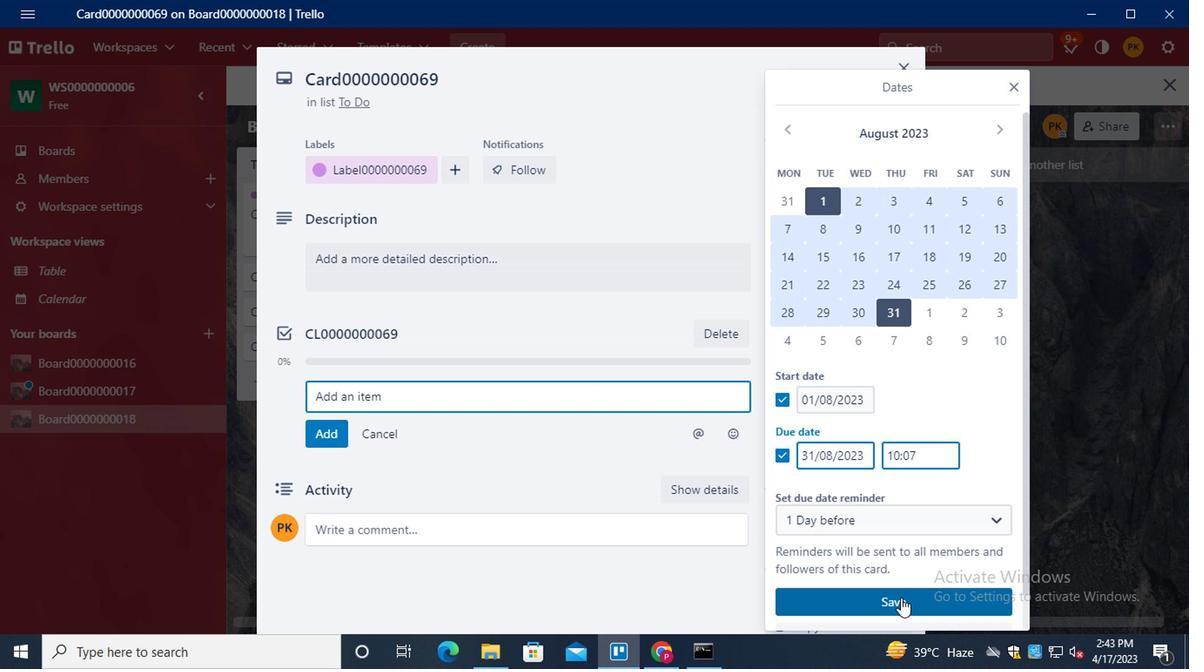 
Action: Mouse moved to (633, 232)
Screenshot: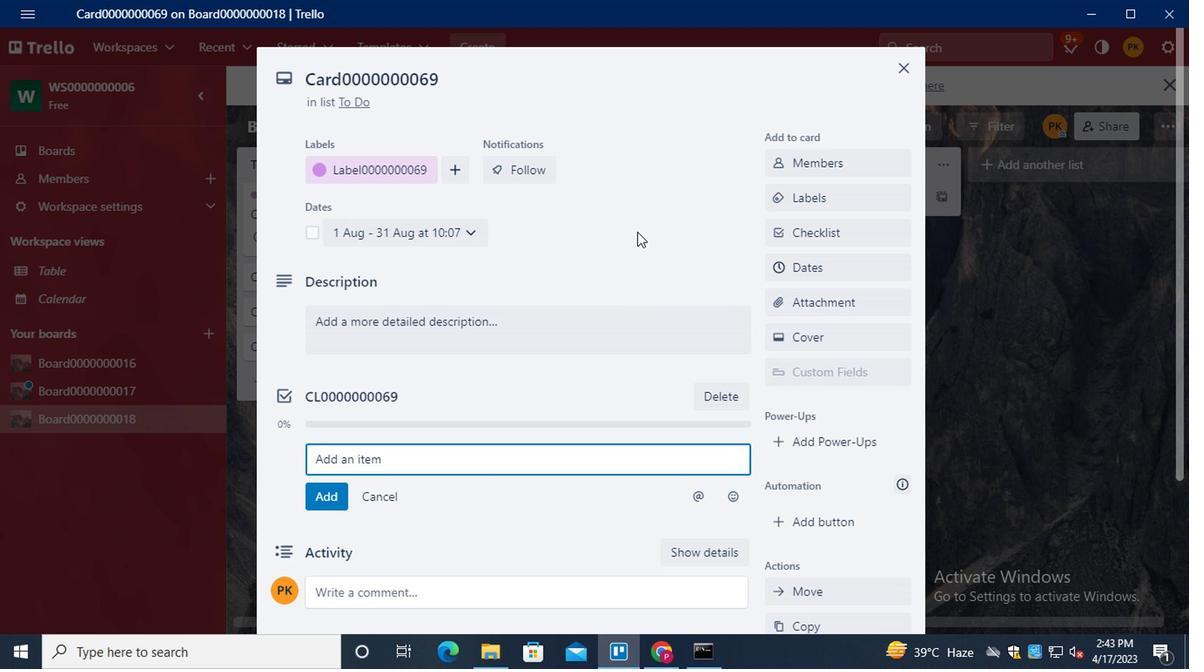 
